 Task: Select Convenience. Add to cart, from Total Wine & More for 3390 Emily Renzelli Boulevard, San Francisco, California 94103, Cell Number 831-612-1938, following items :_x000D_
Crown Royal Regal Apple (750 ml) - 1, Kettle Chips Sea Salt & Vinegar - 2
Action: Mouse moved to (383, 146)
Screenshot: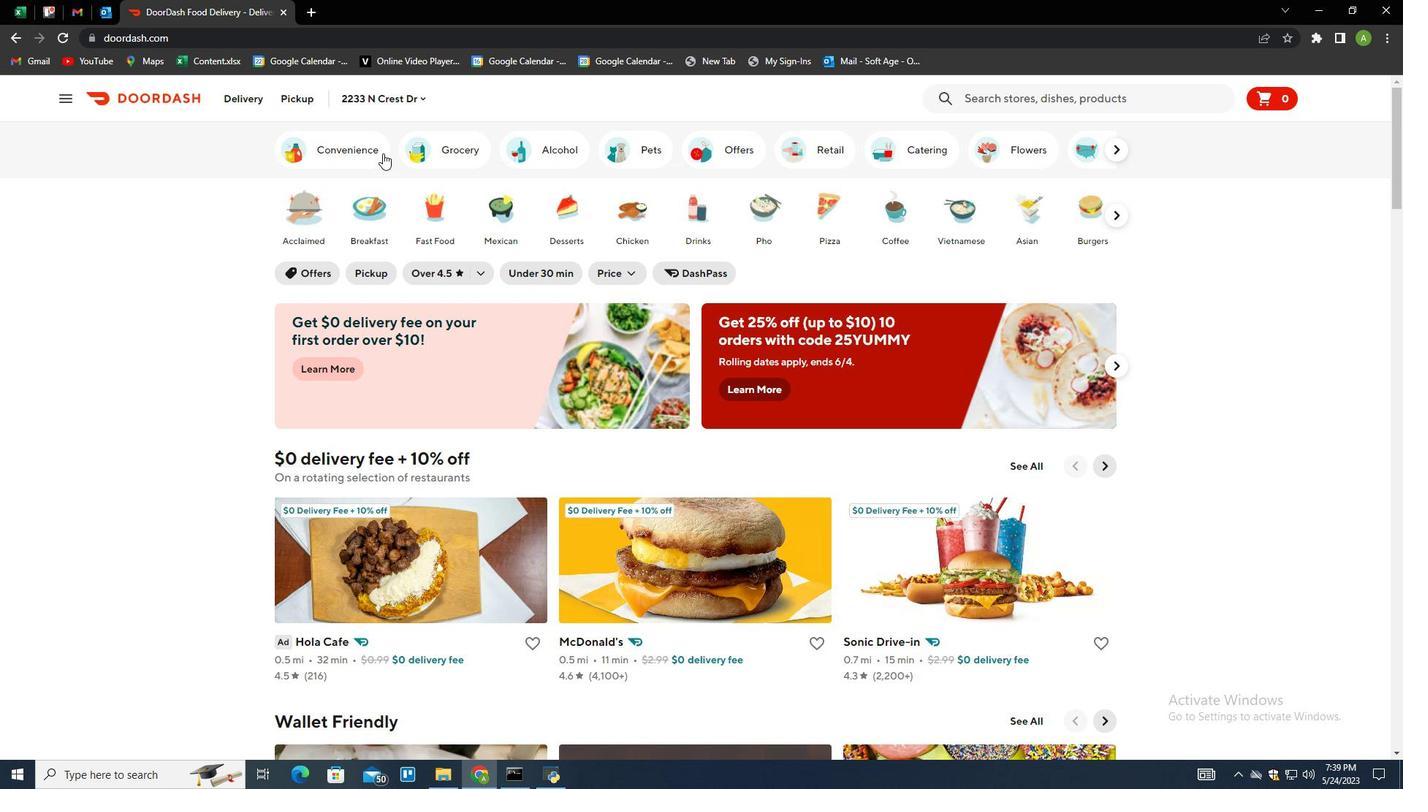 
Action: Mouse pressed left at (383, 146)
Screenshot: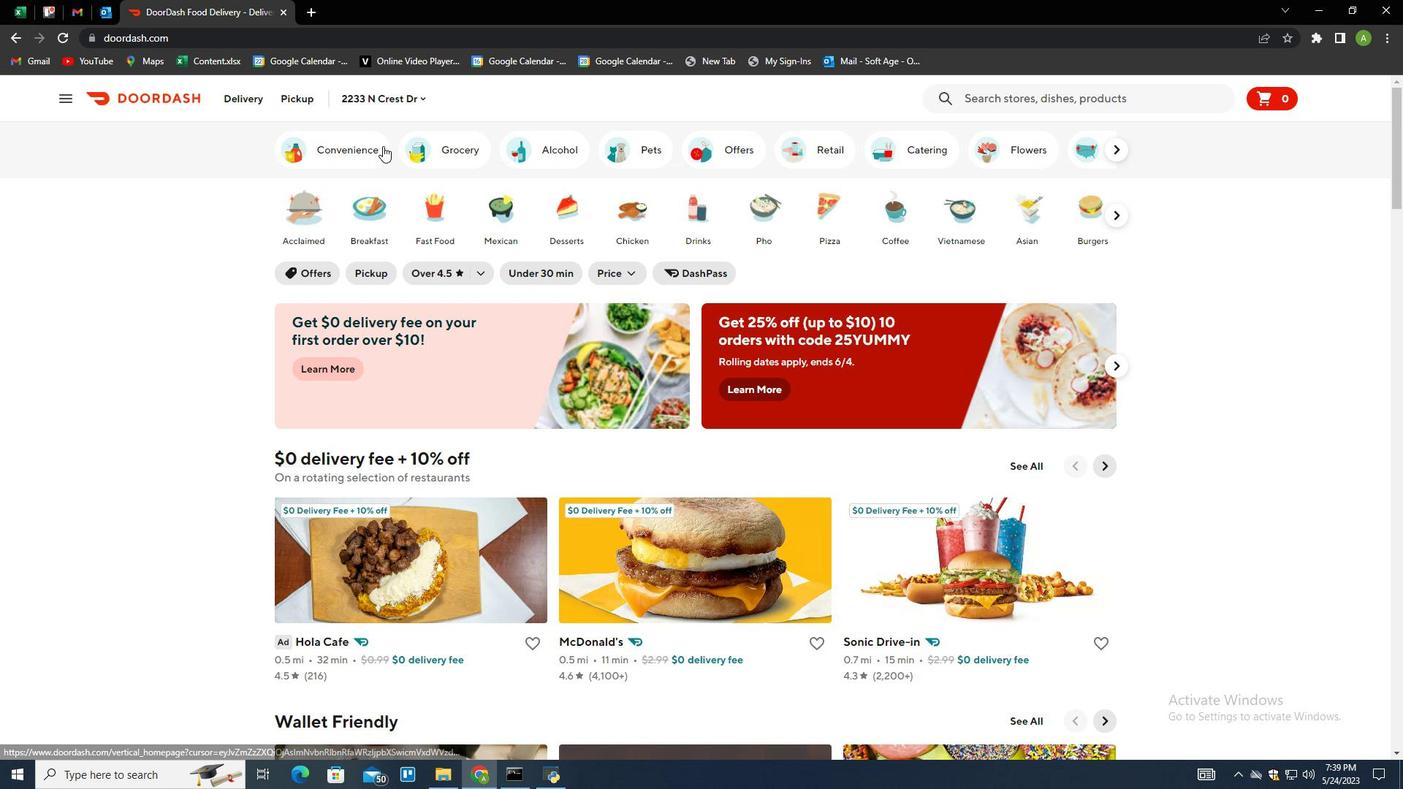 
Action: Mouse moved to (797, 717)
Screenshot: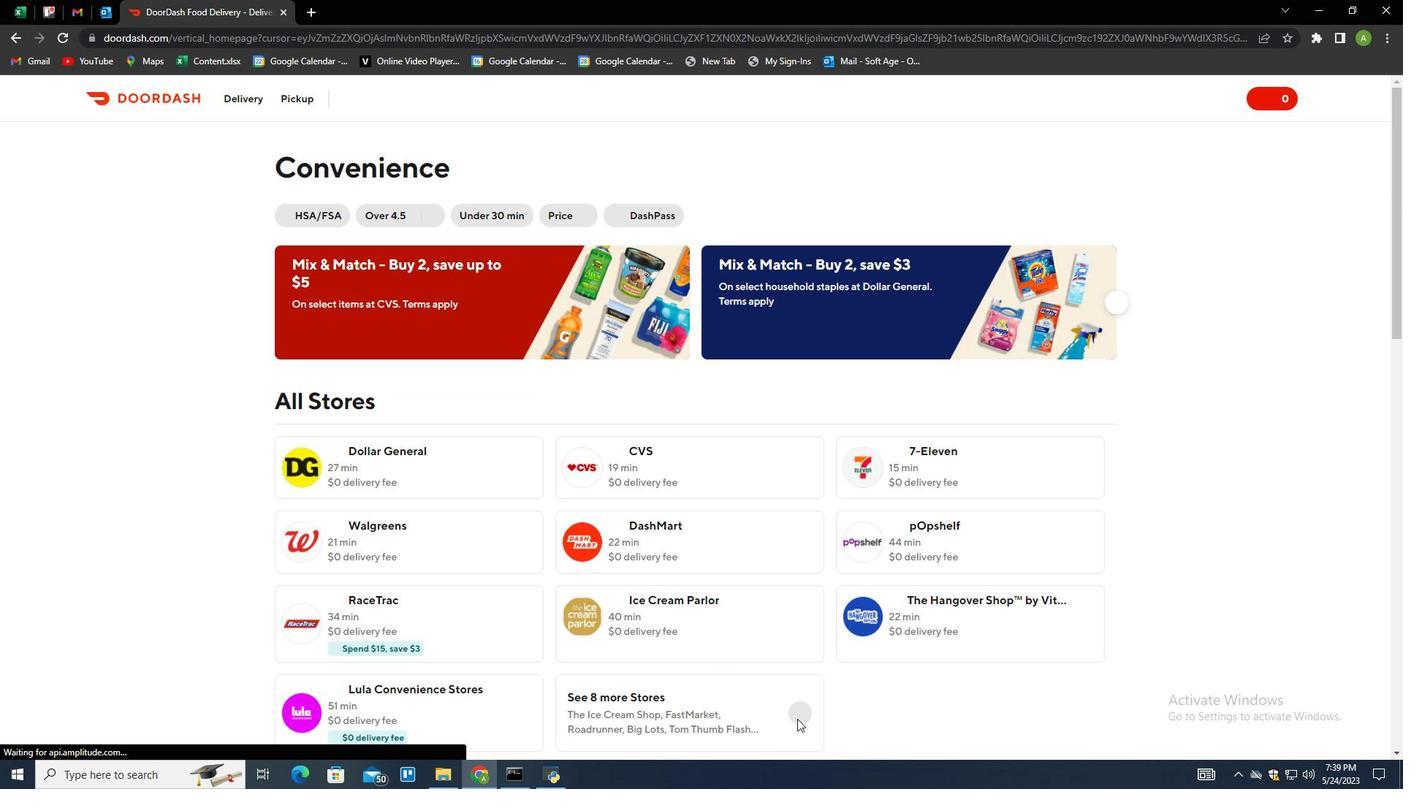 
Action: Mouse pressed left at (797, 717)
Screenshot: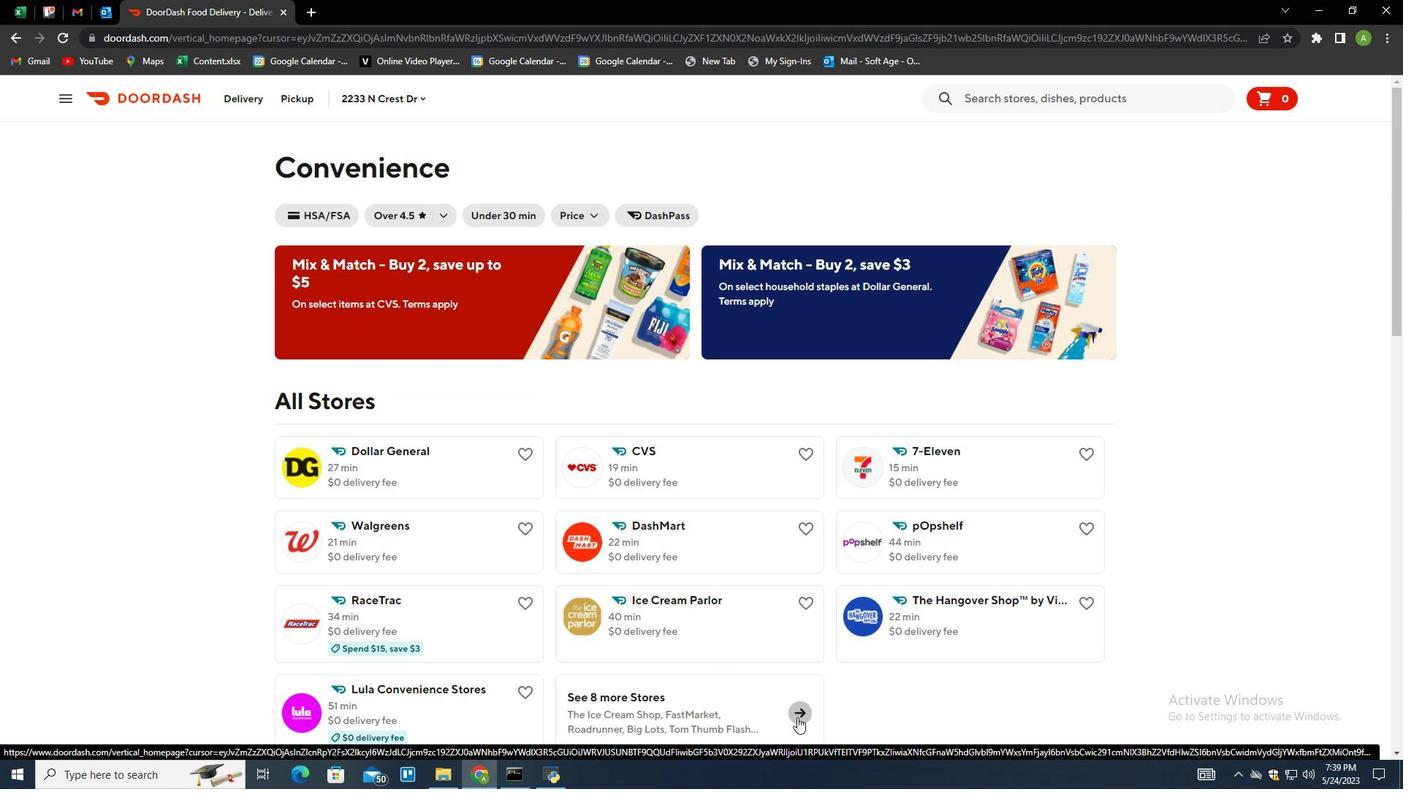 
Action: Mouse moved to (710, 644)
Screenshot: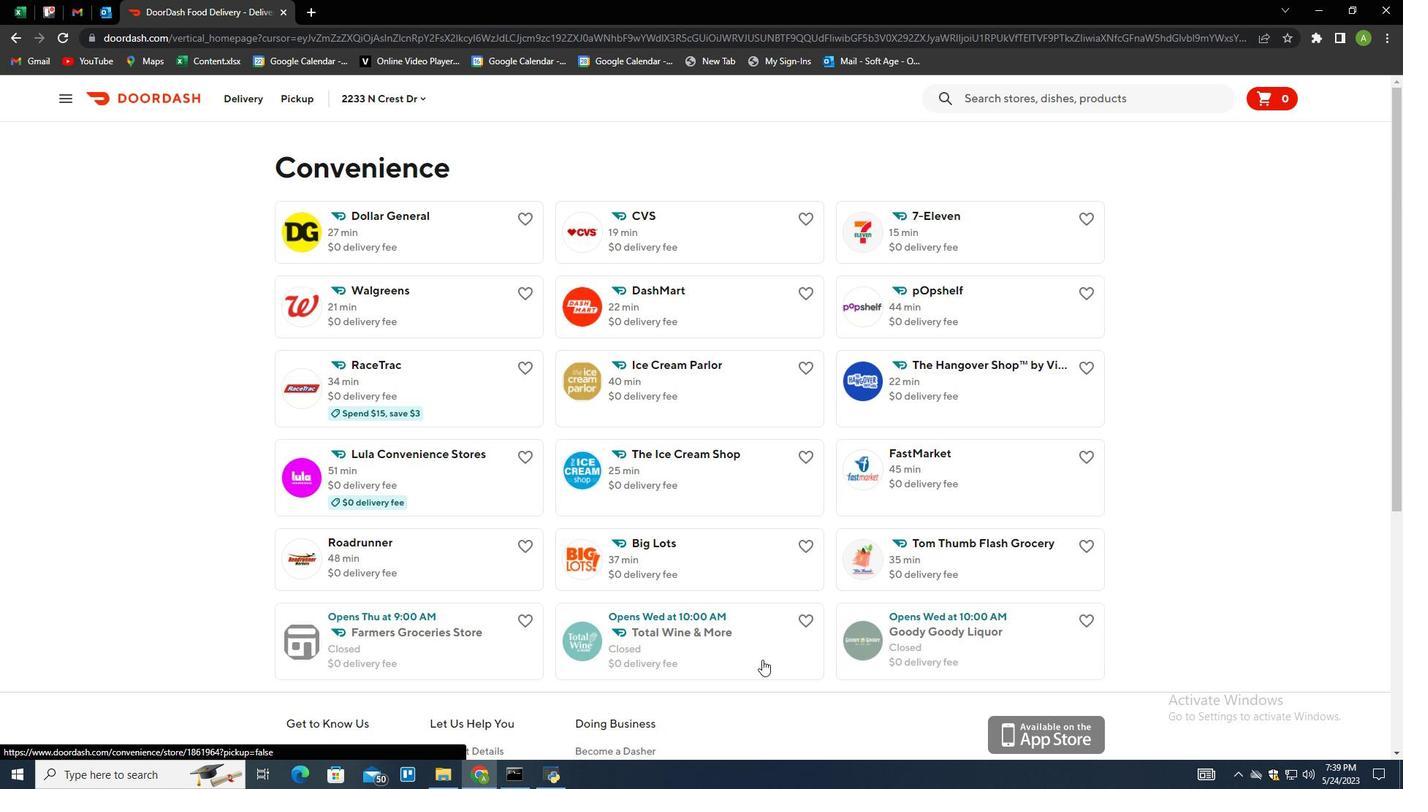 
Action: Mouse pressed left at (710, 644)
Screenshot: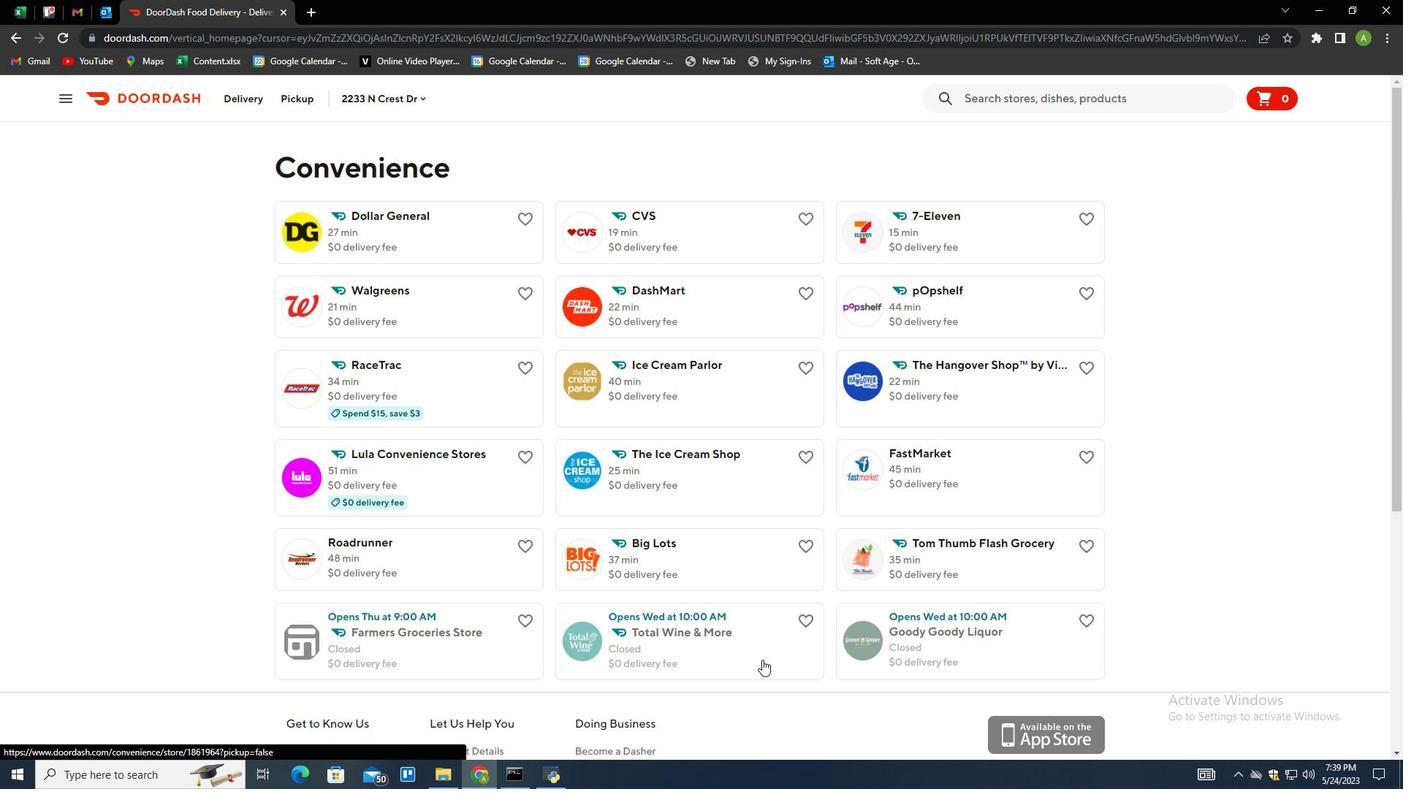 
Action: Mouse moved to (310, 95)
Screenshot: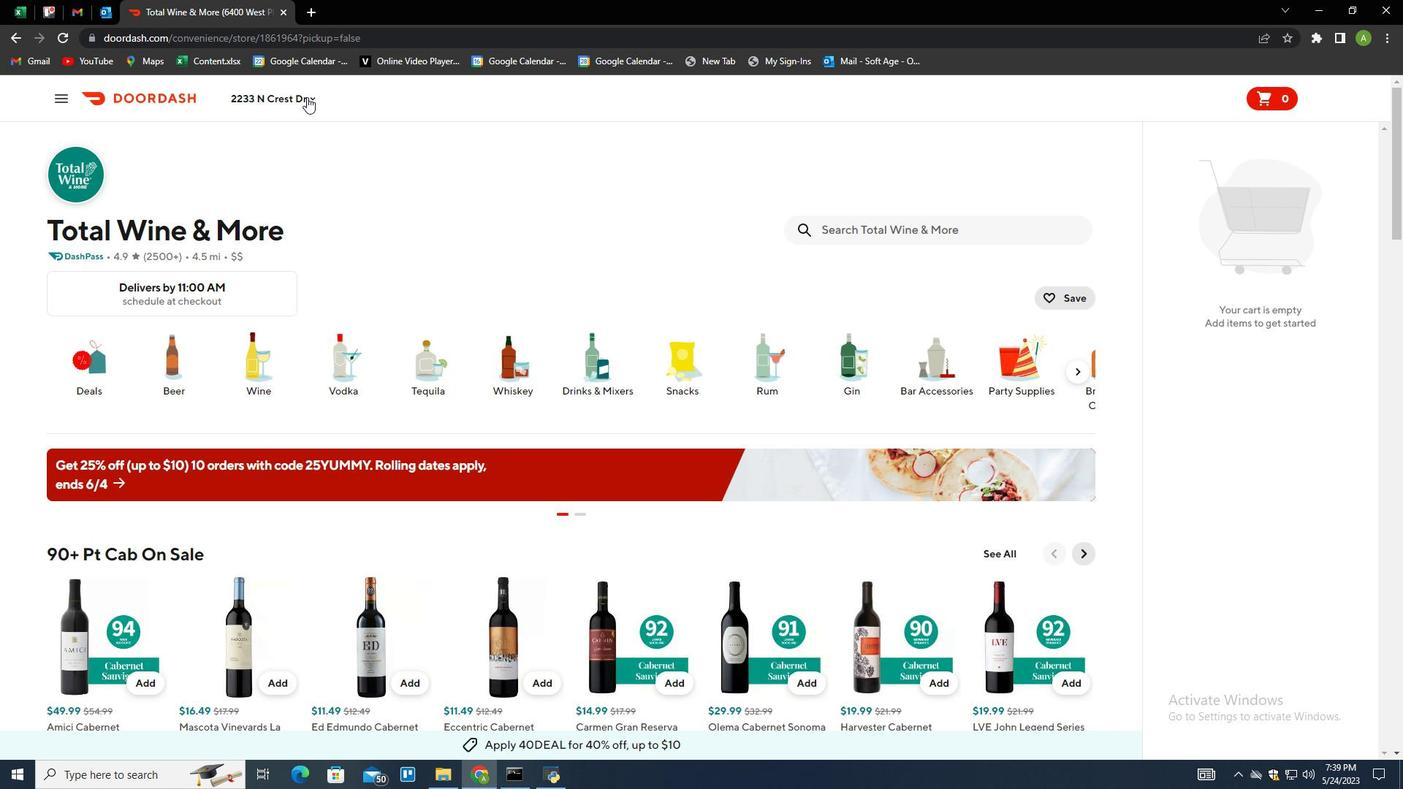 
Action: Mouse pressed left at (310, 95)
Screenshot: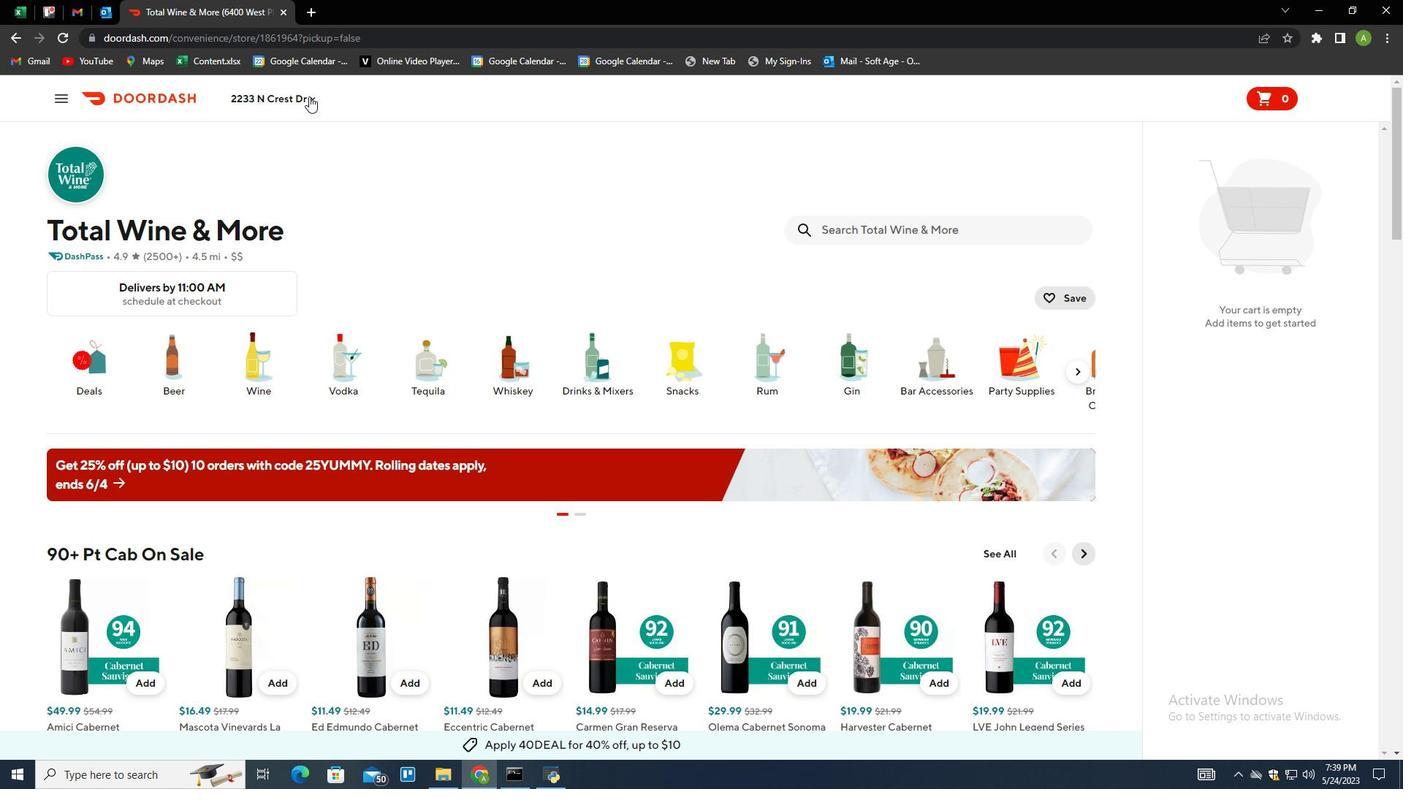 
Action: Mouse moved to (328, 160)
Screenshot: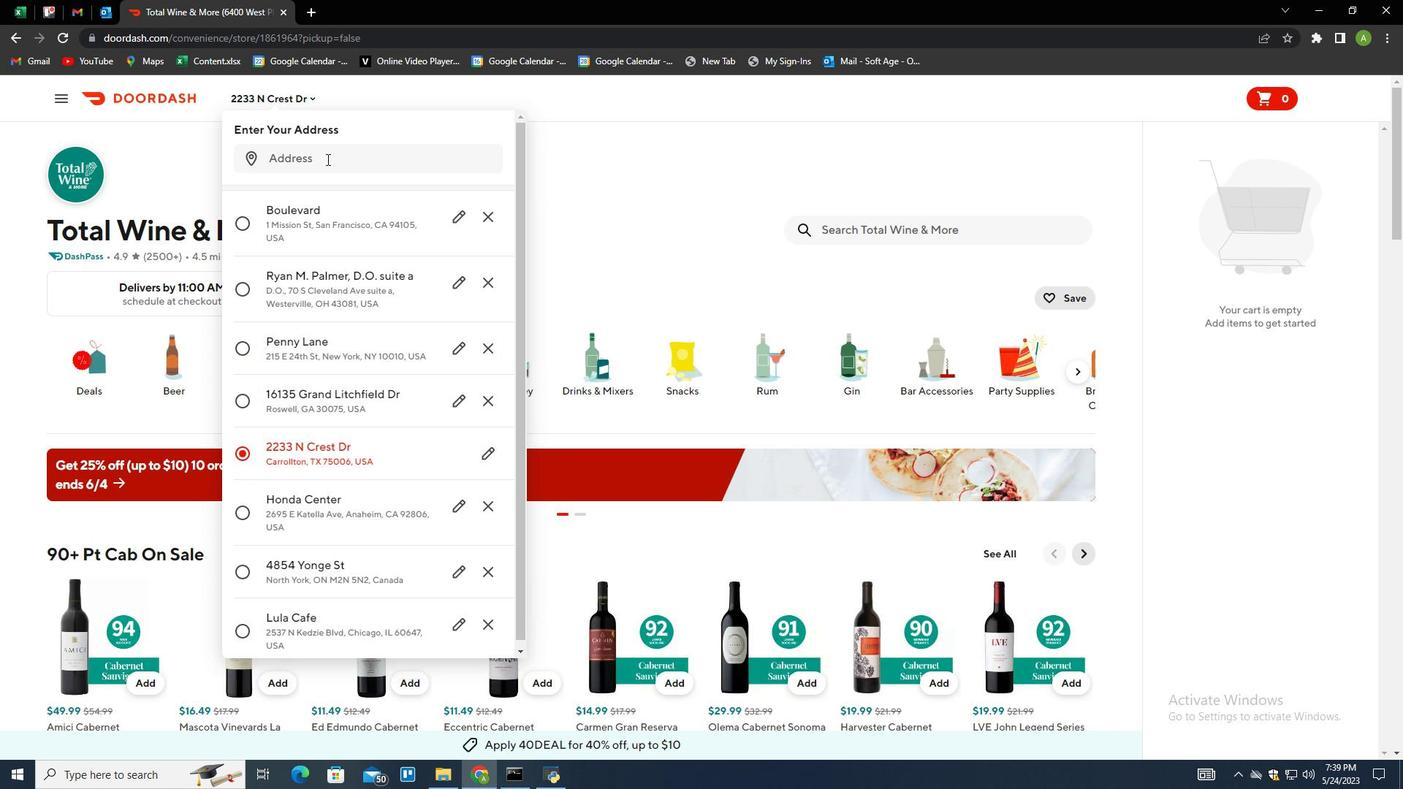 
Action: Mouse pressed left at (328, 160)
Screenshot: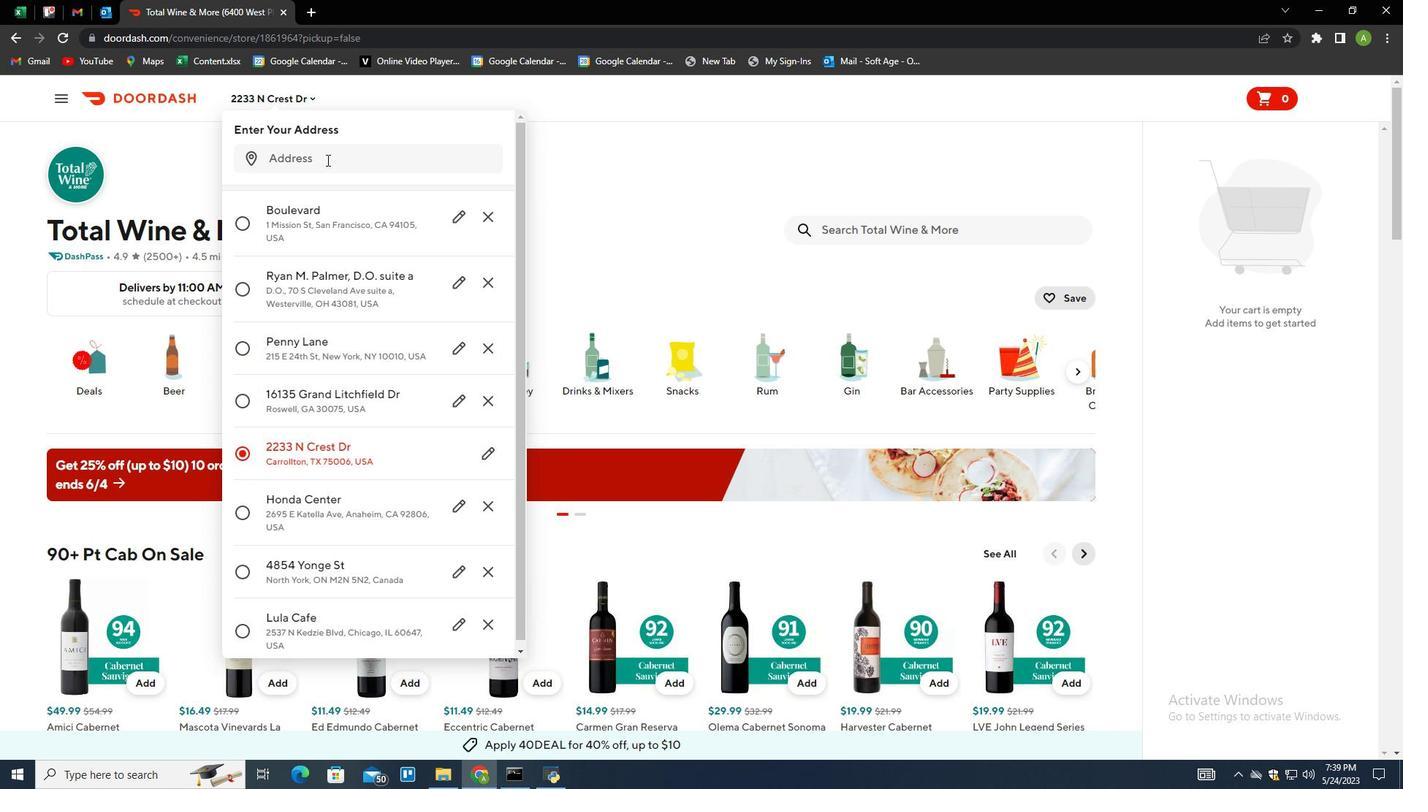 
Action: Mouse moved to (328, 163)
Screenshot: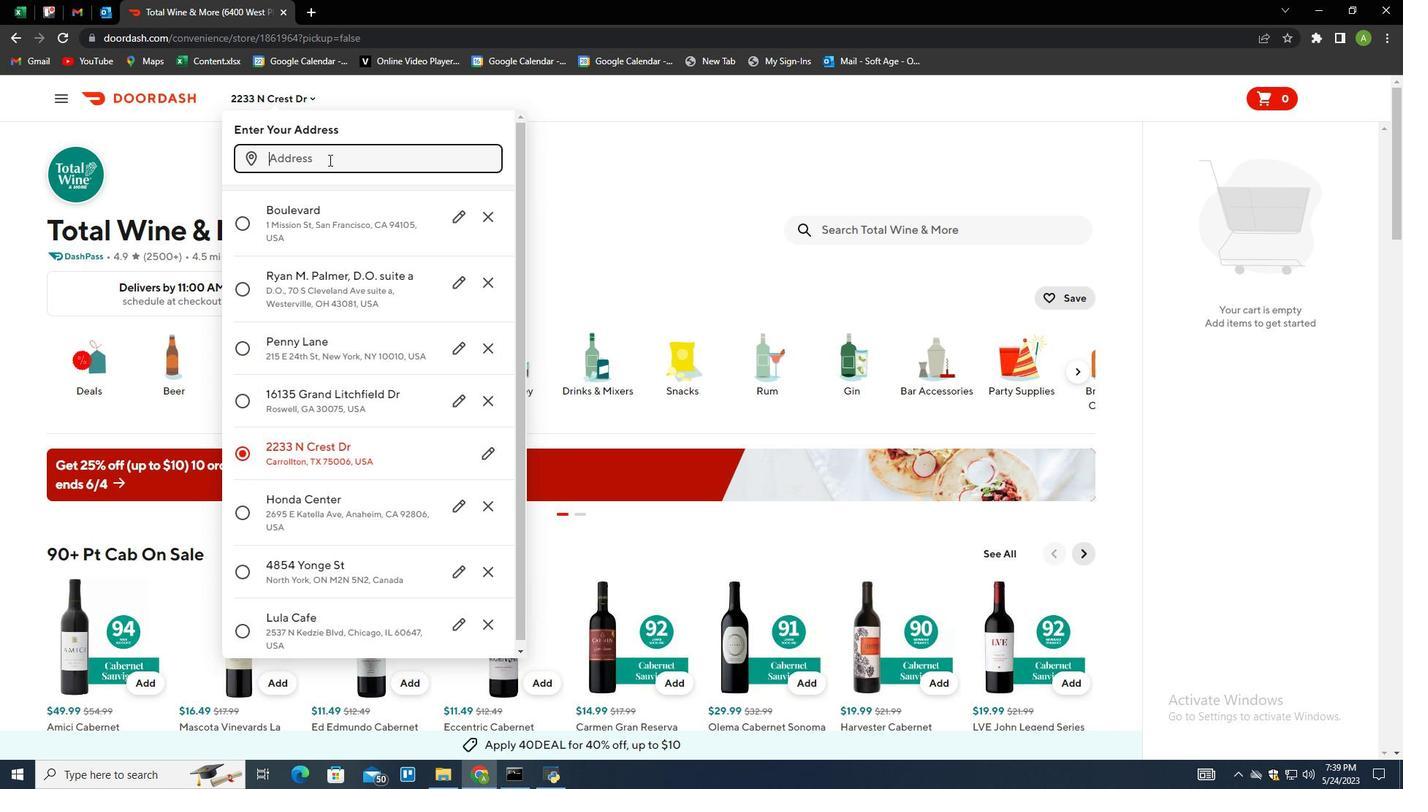 
Action: Key pressed 3390<Key.space>emily<Key.space>renzelli<Key.space>boulevard,san<Key.space>francisco,<Key.space>california<Key.space>94103<Key.enter>
Screenshot: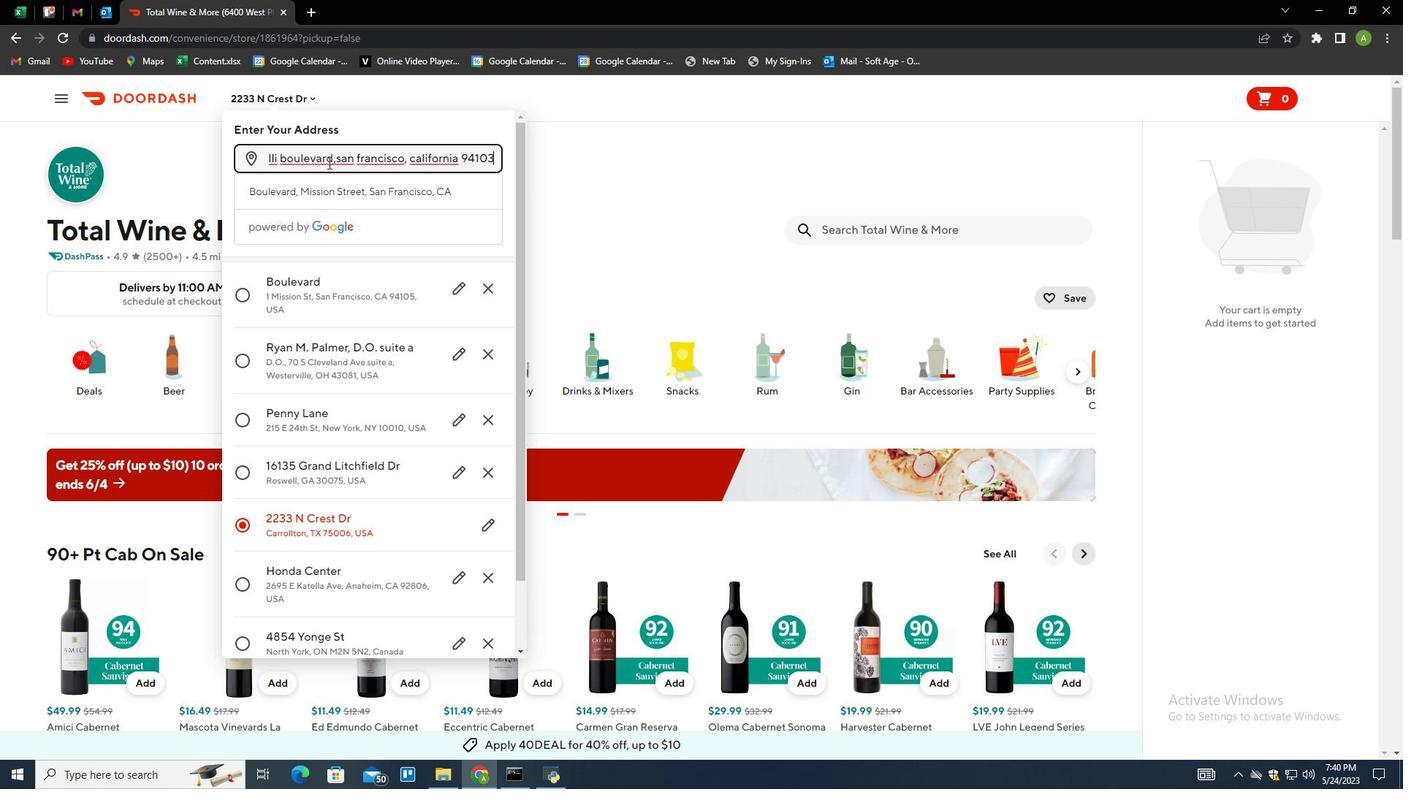 
Action: Mouse moved to (417, 595)
Screenshot: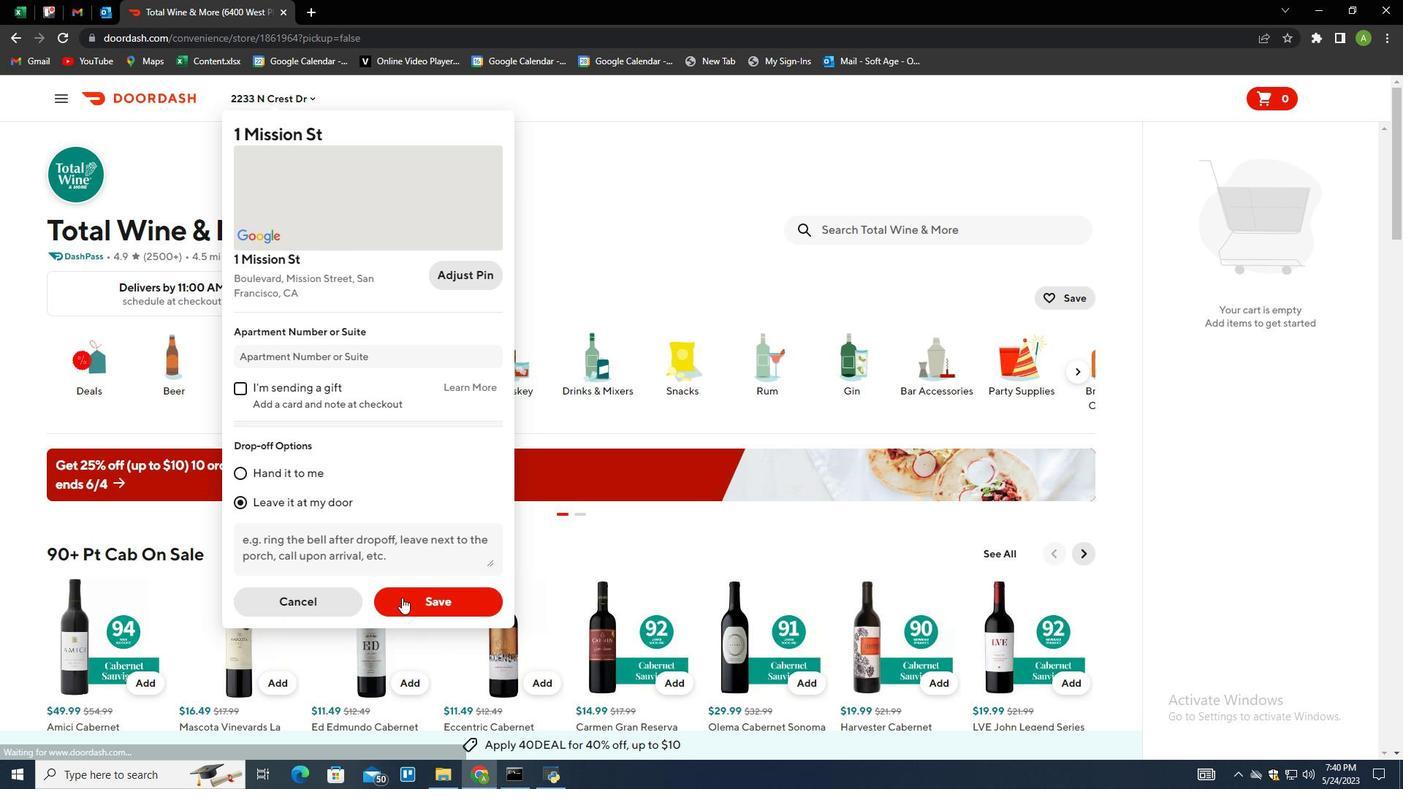 
Action: Mouse pressed left at (417, 595)
Screenshot: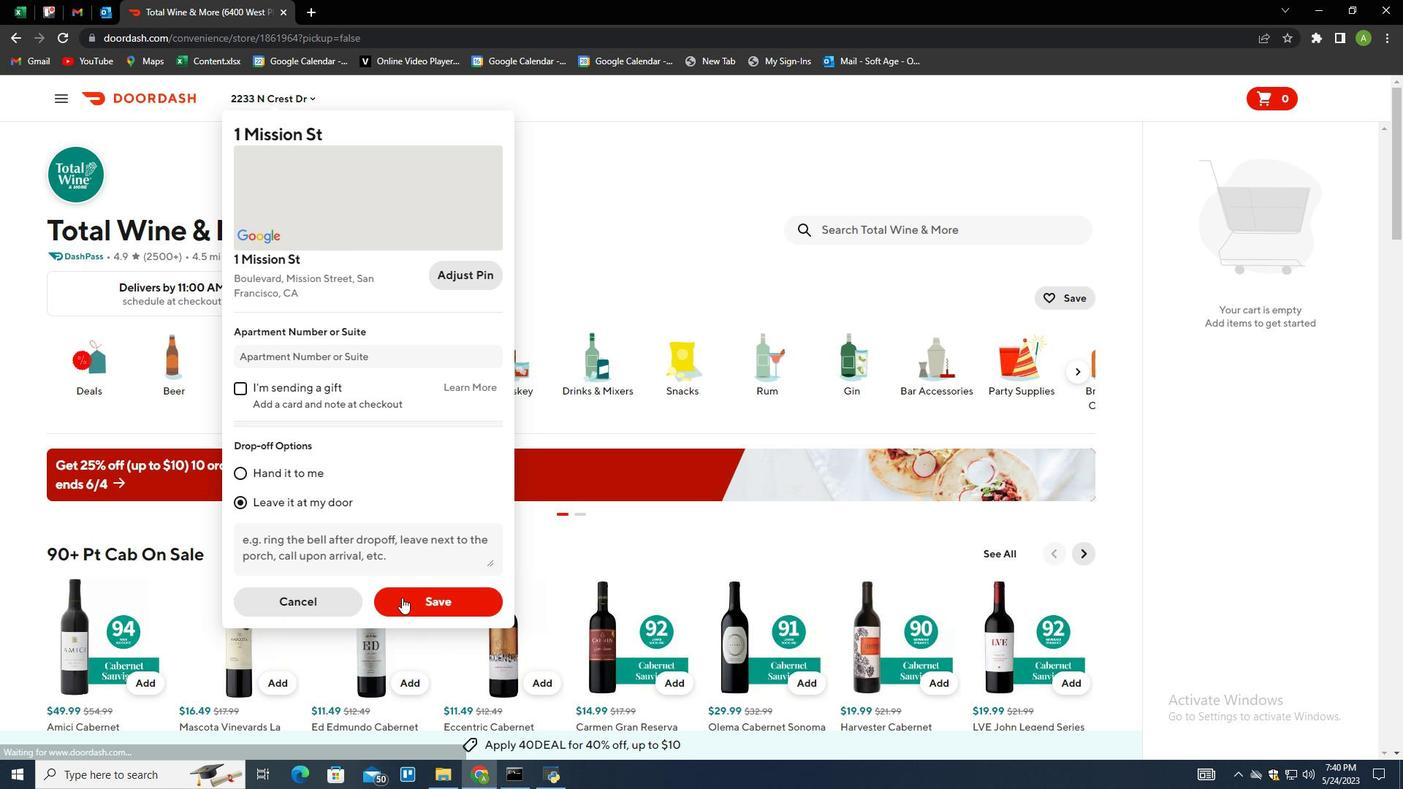 
Action: Mouse moved to (865, 229)
Screenshot: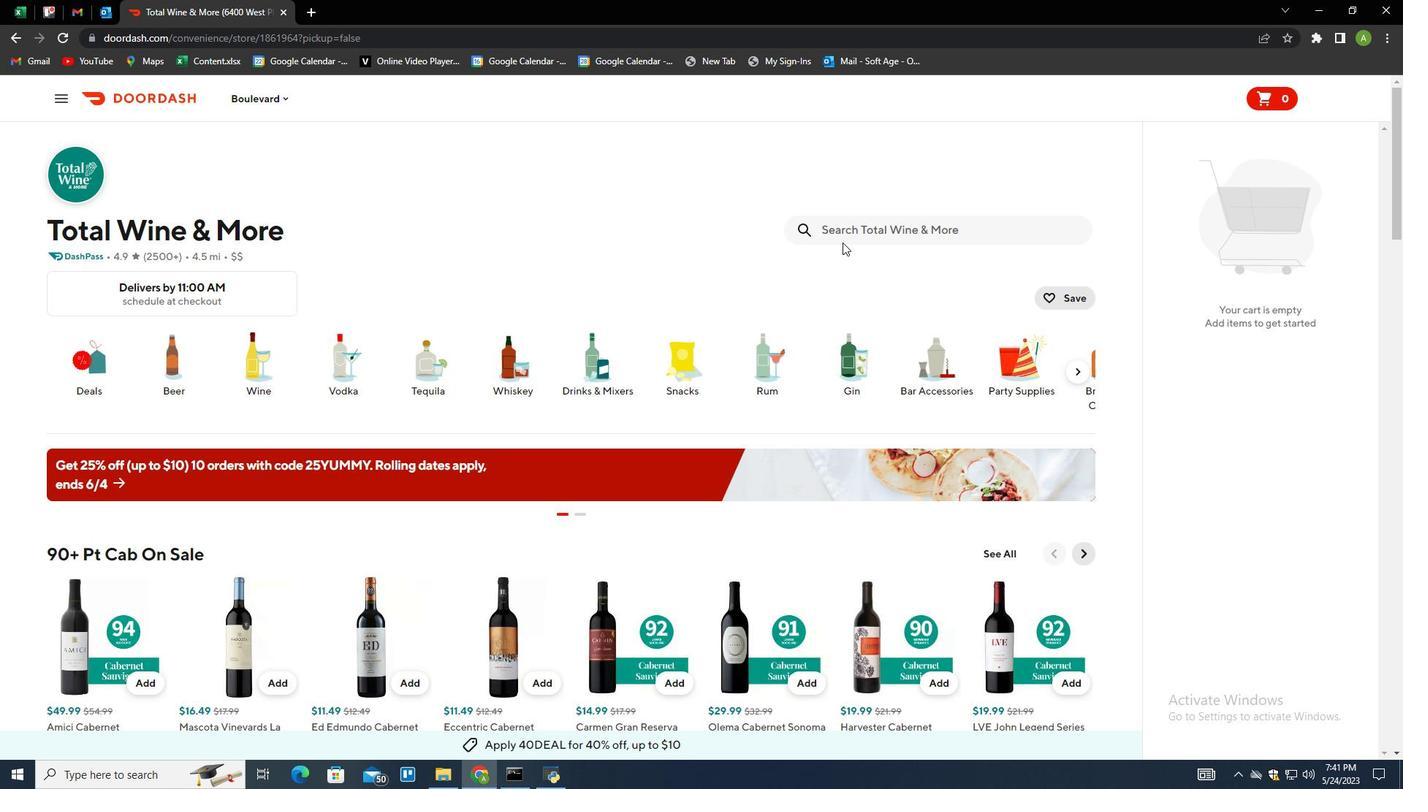 
Action: Mouse pressed left at (865, 229)
Screenshot: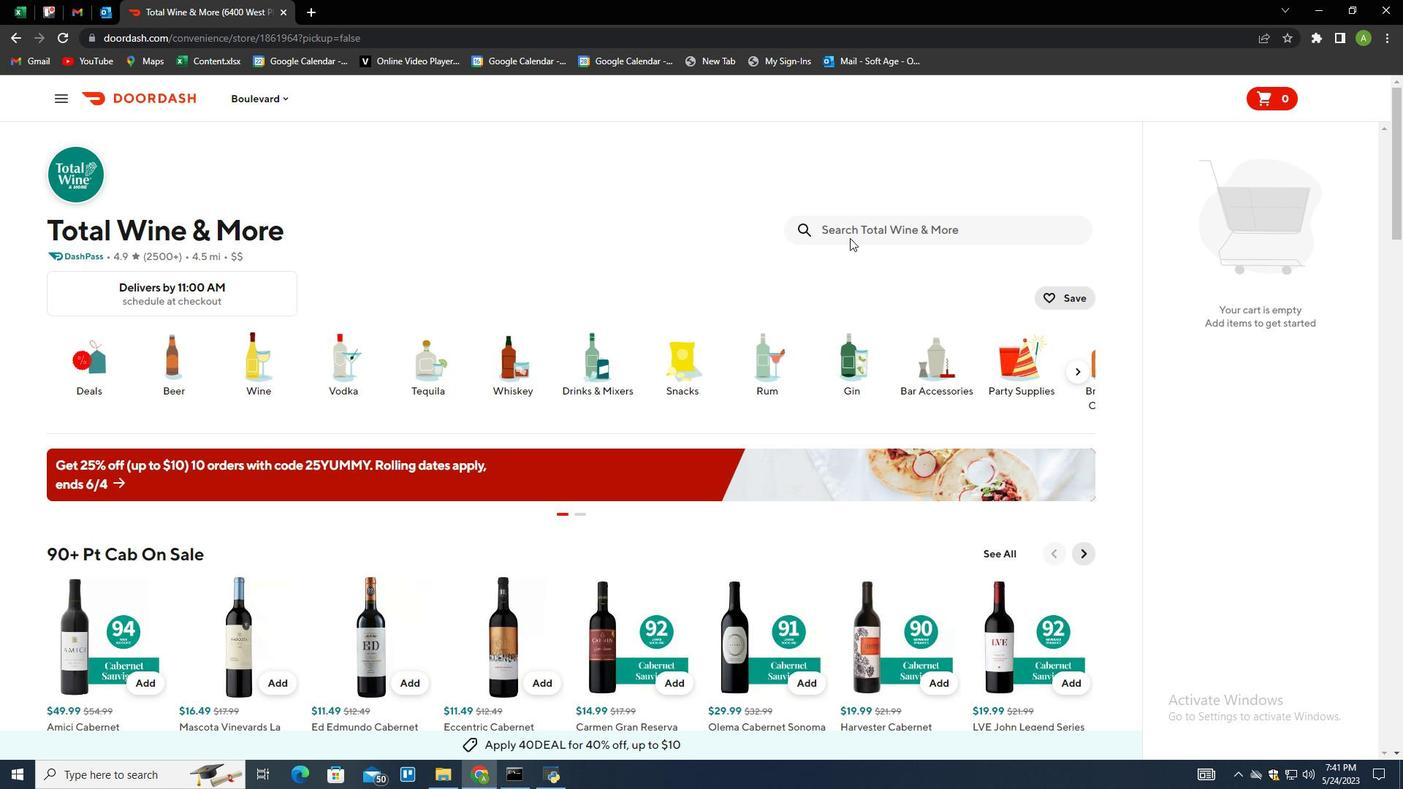 
Action: Mouse moved to (728, 293)
Screenshot: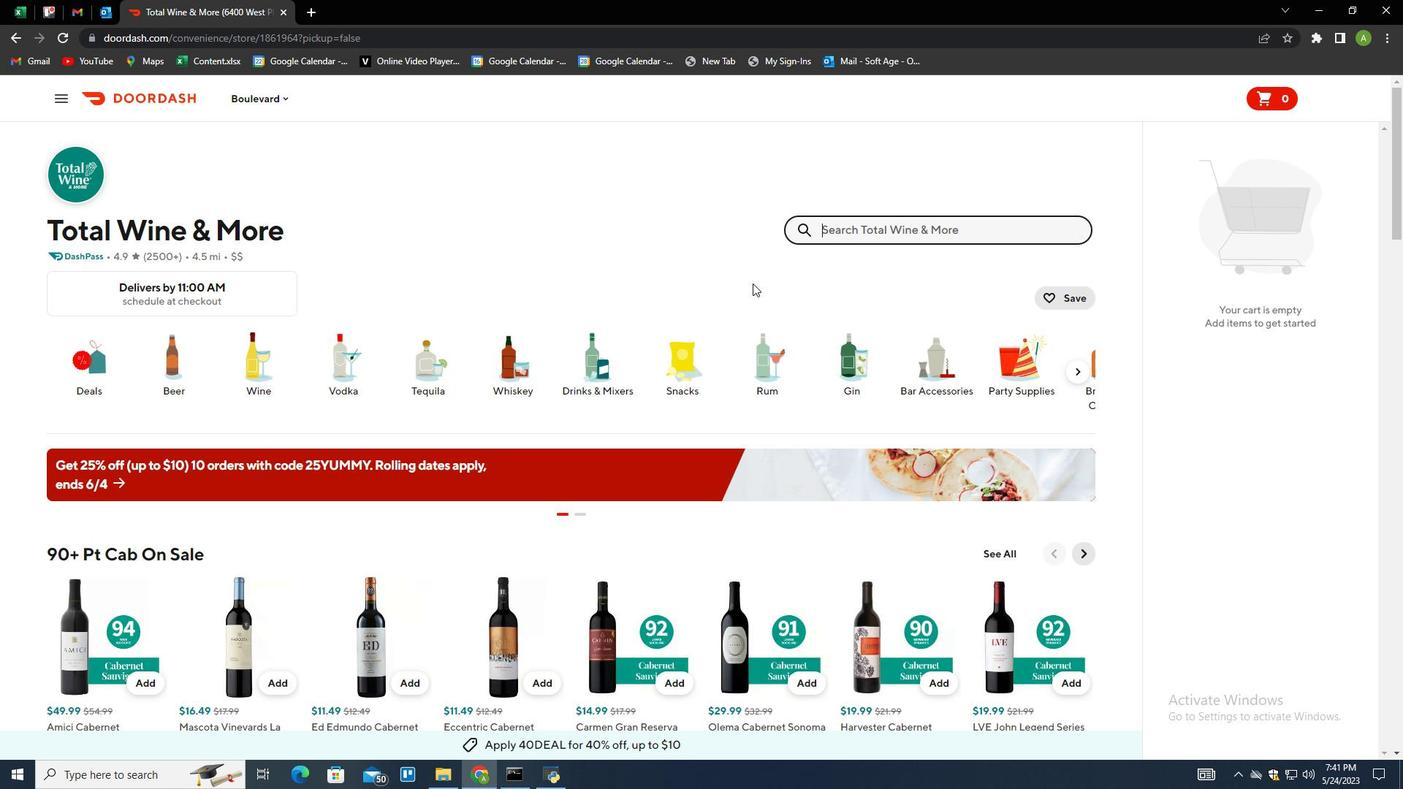 
Action: Key pressed crown<Key.space>royal<Key.space>regal<Key.space>apple<Key.space><Key.shift>(750<Key.space>ml<Key.shift>)<Key.enter>
Screenshot: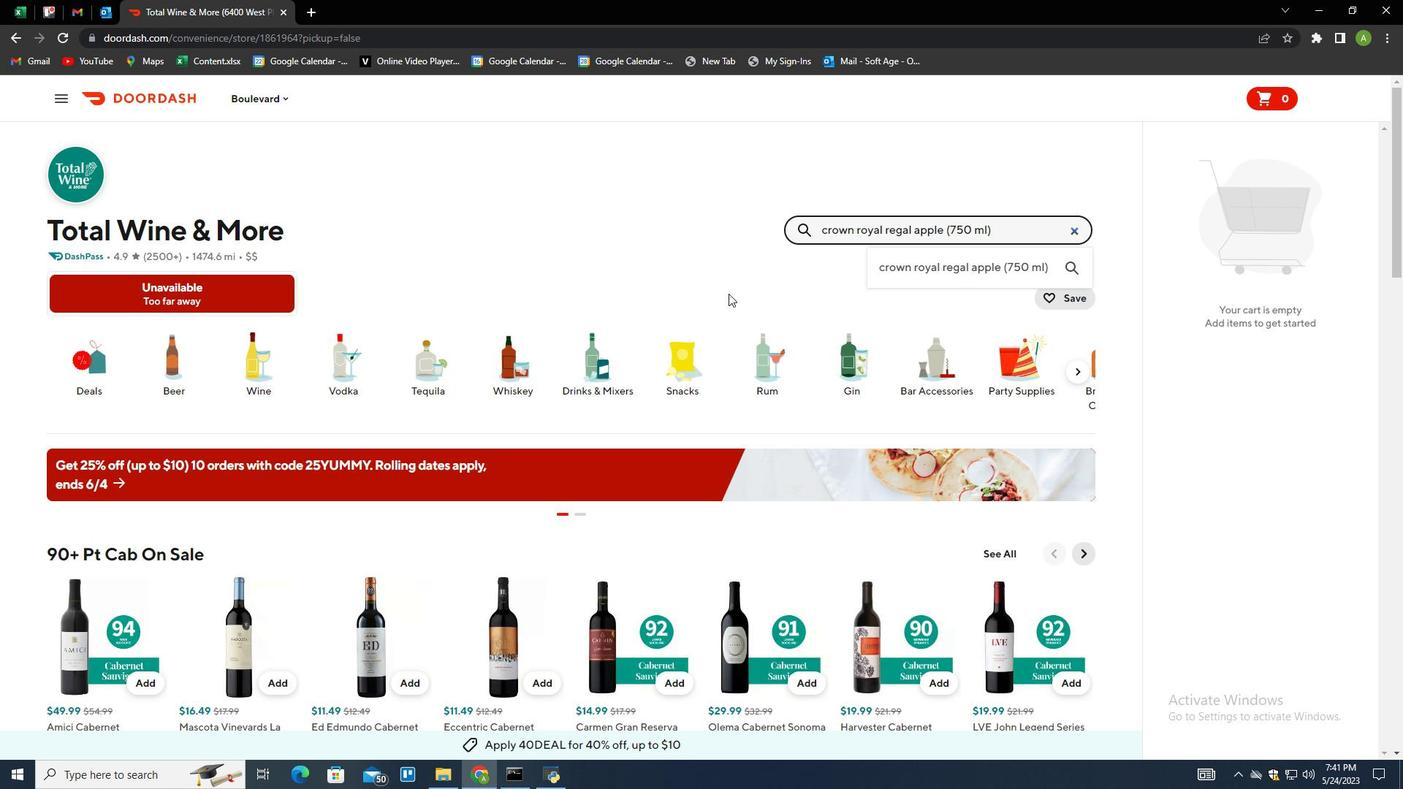 
Action: Mouse moved to (133, 373)
Screenshot: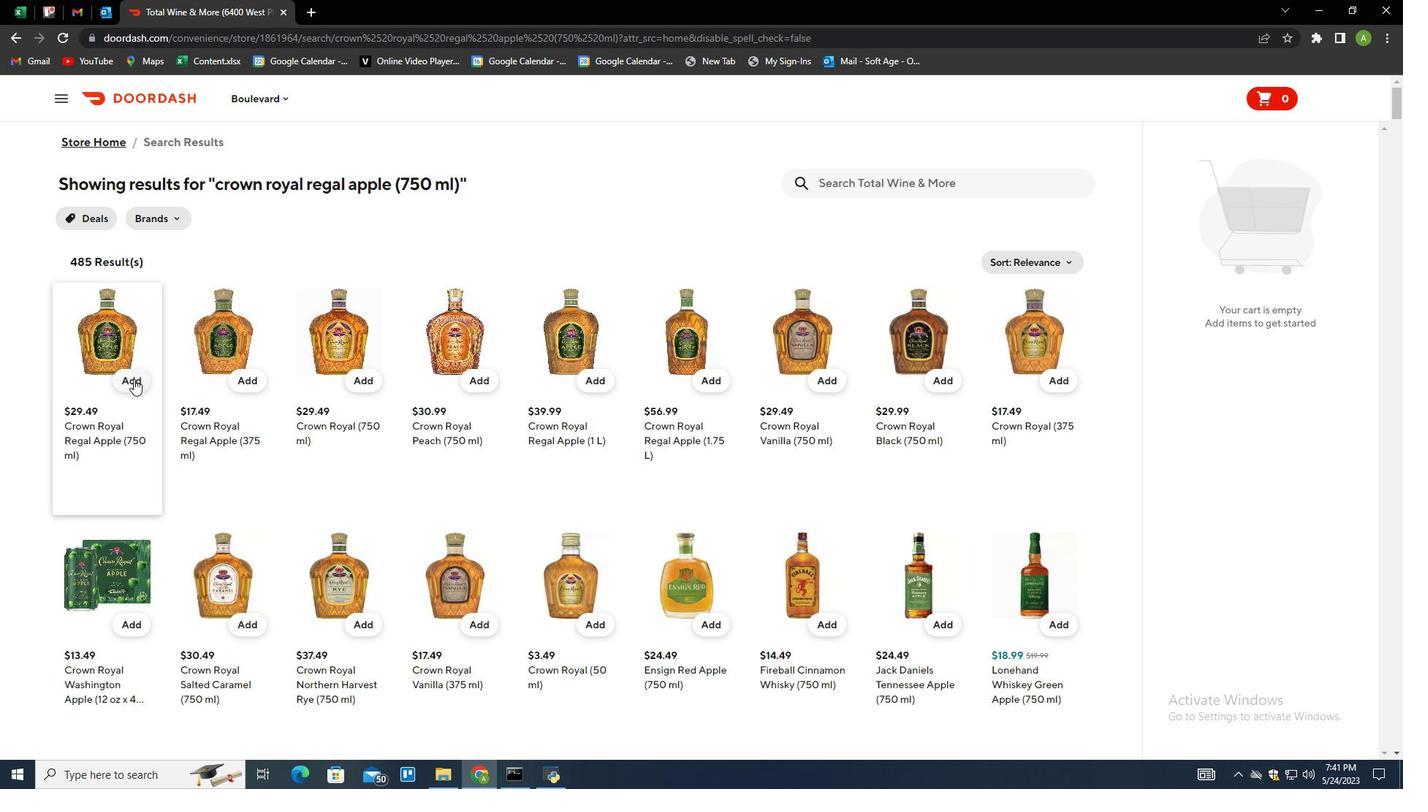 
Action: Mouse pressed left at (133, 373)
Screenshot: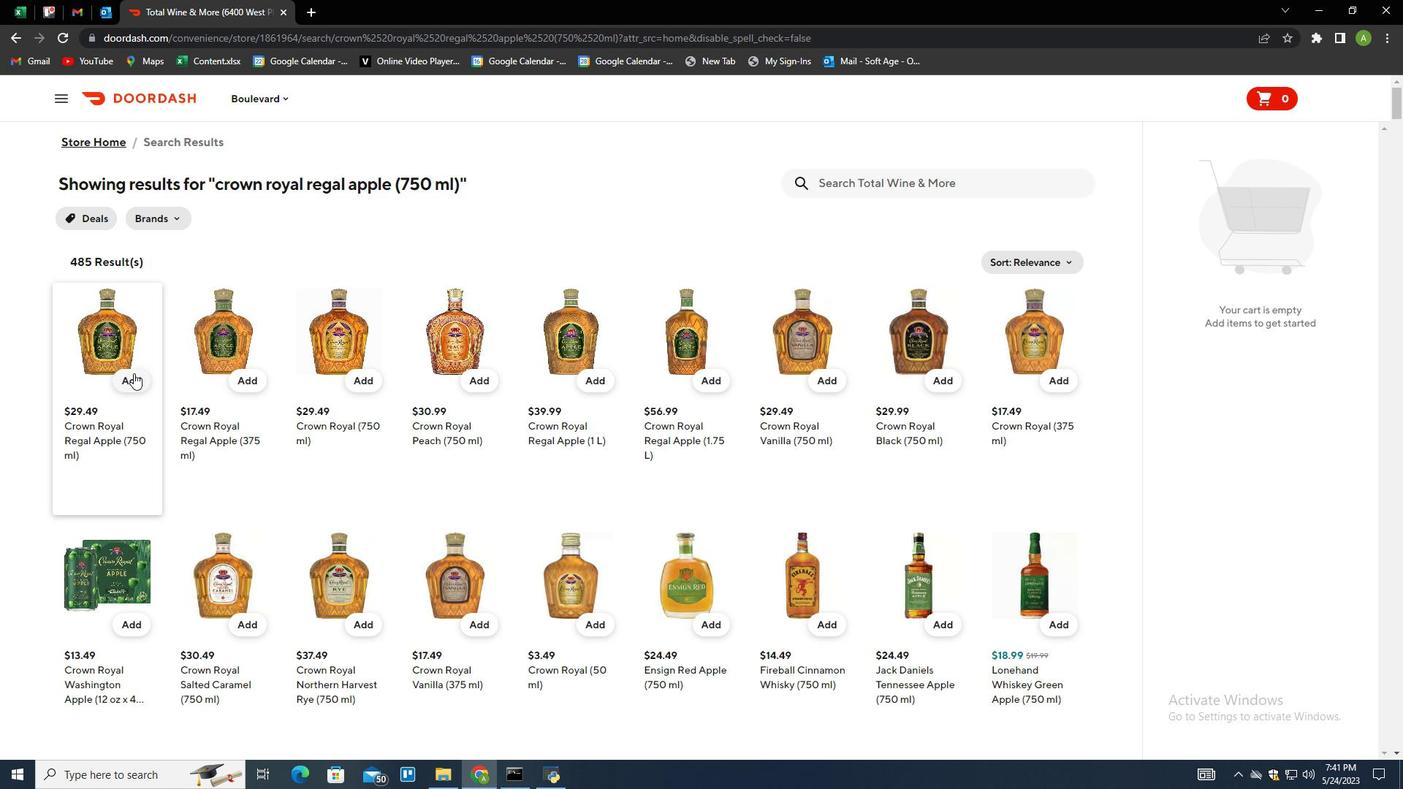 
Action: Mouse moved to (886, 178)
Screenshot: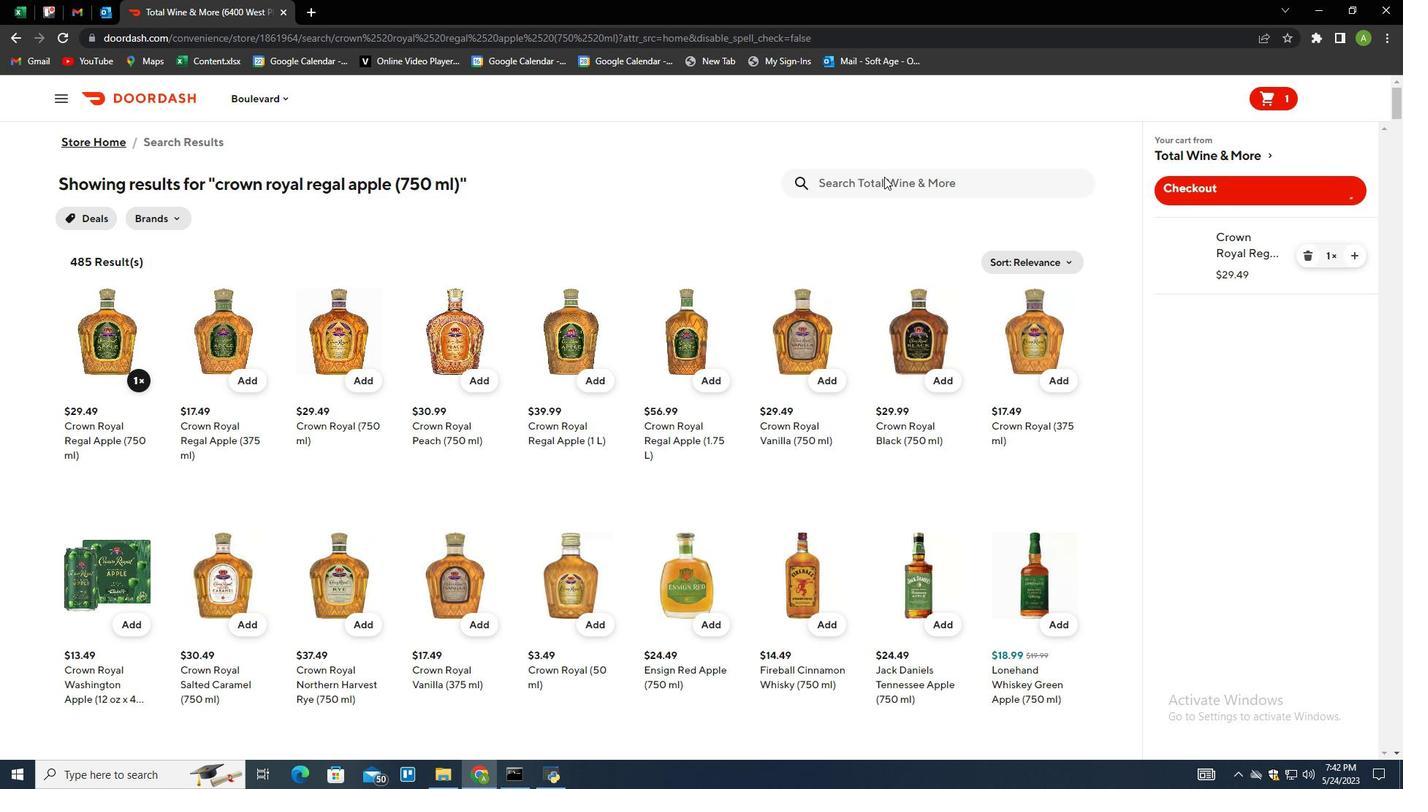 
Action: Mouse pressed left at (886, 178)
Screenshot: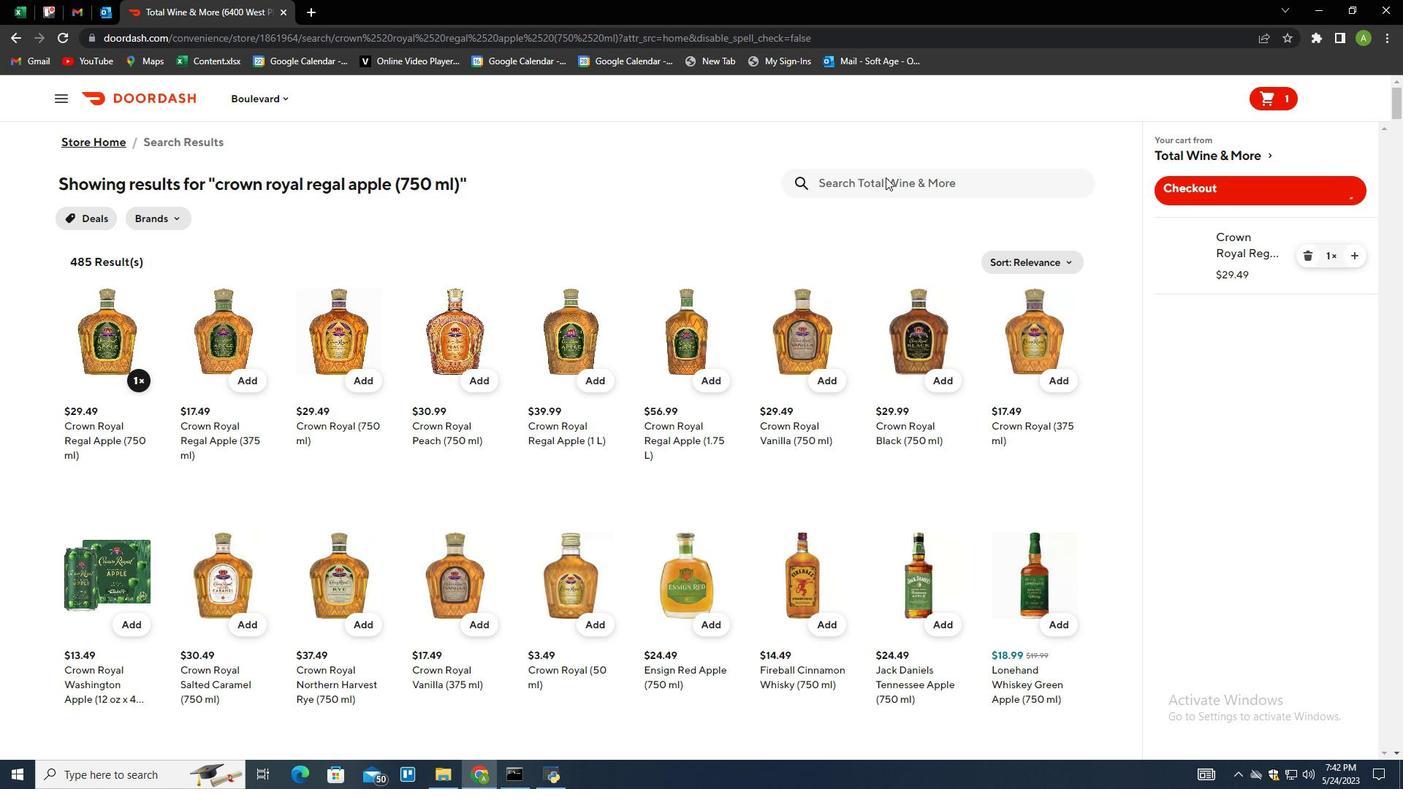 
Action: Mouse moved to (900, 177)
Screenshot: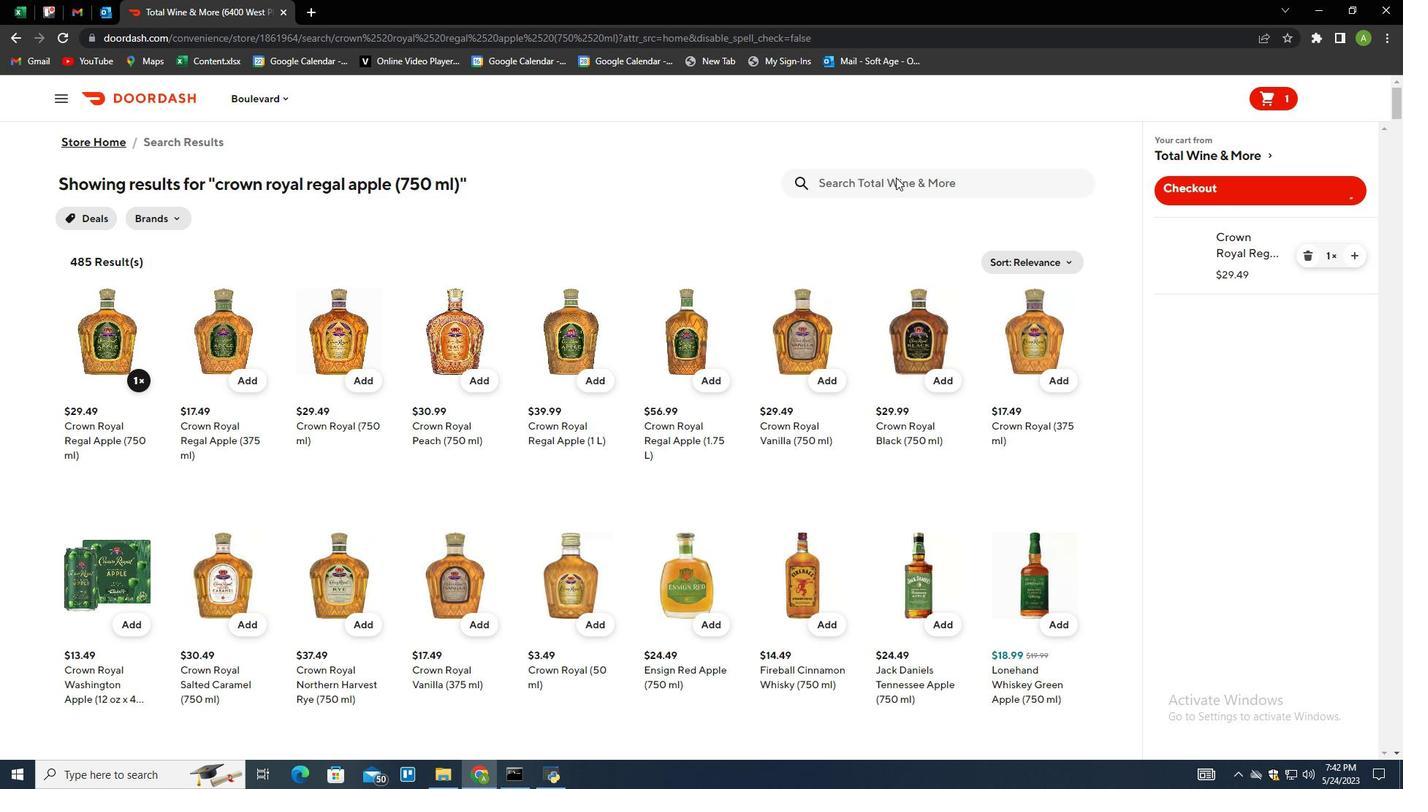 
Action: Mouse pressed left at (900, 177)
Screenshot: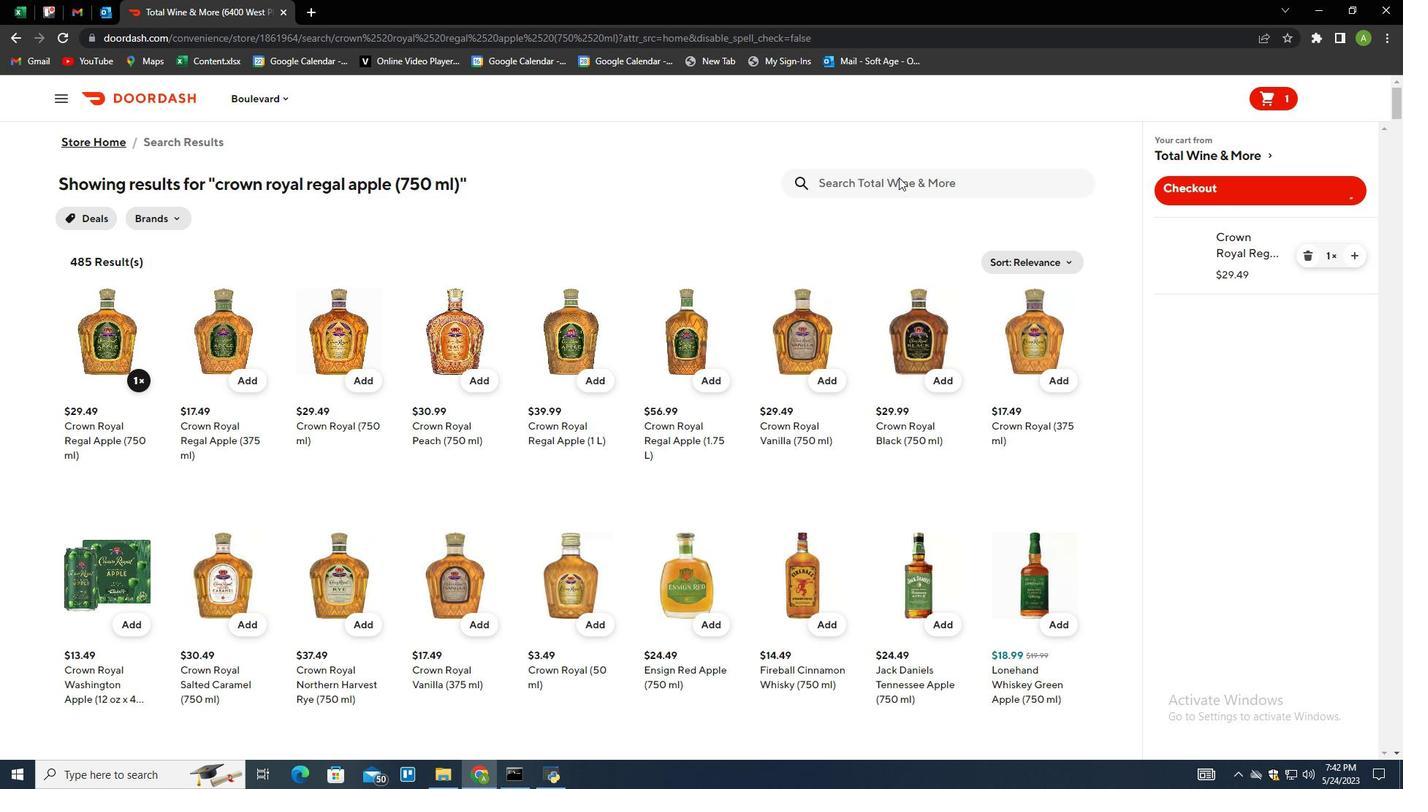 
Action: Mouse moved to (897, 180)
Screenshot: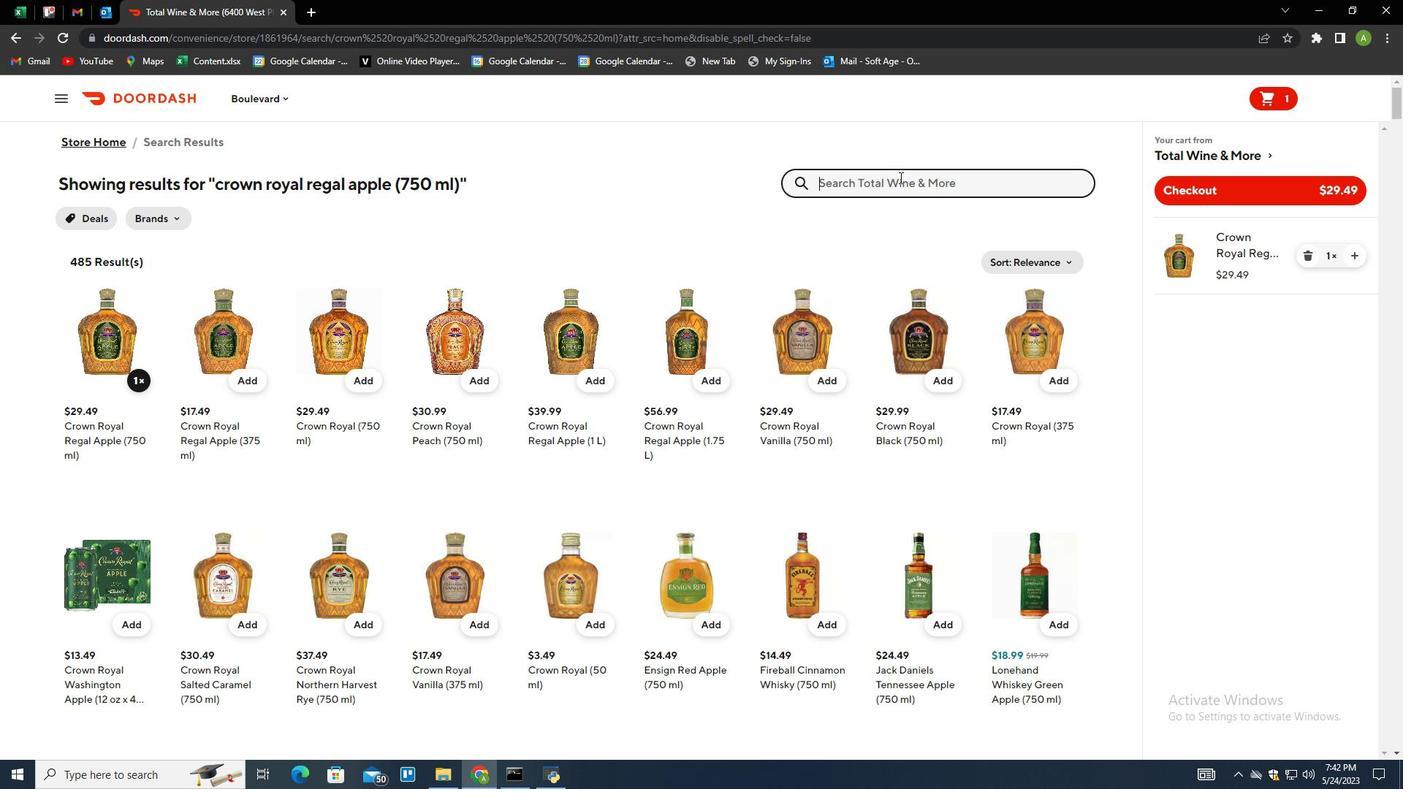 
Action: Key pressed kettle<Key.space>cho<Key.backspace>ips<Key.space>sea<Key.space>salt<Key.space><Key.shift>&<Key.space>vinegar<Key.enter>
Screenshot: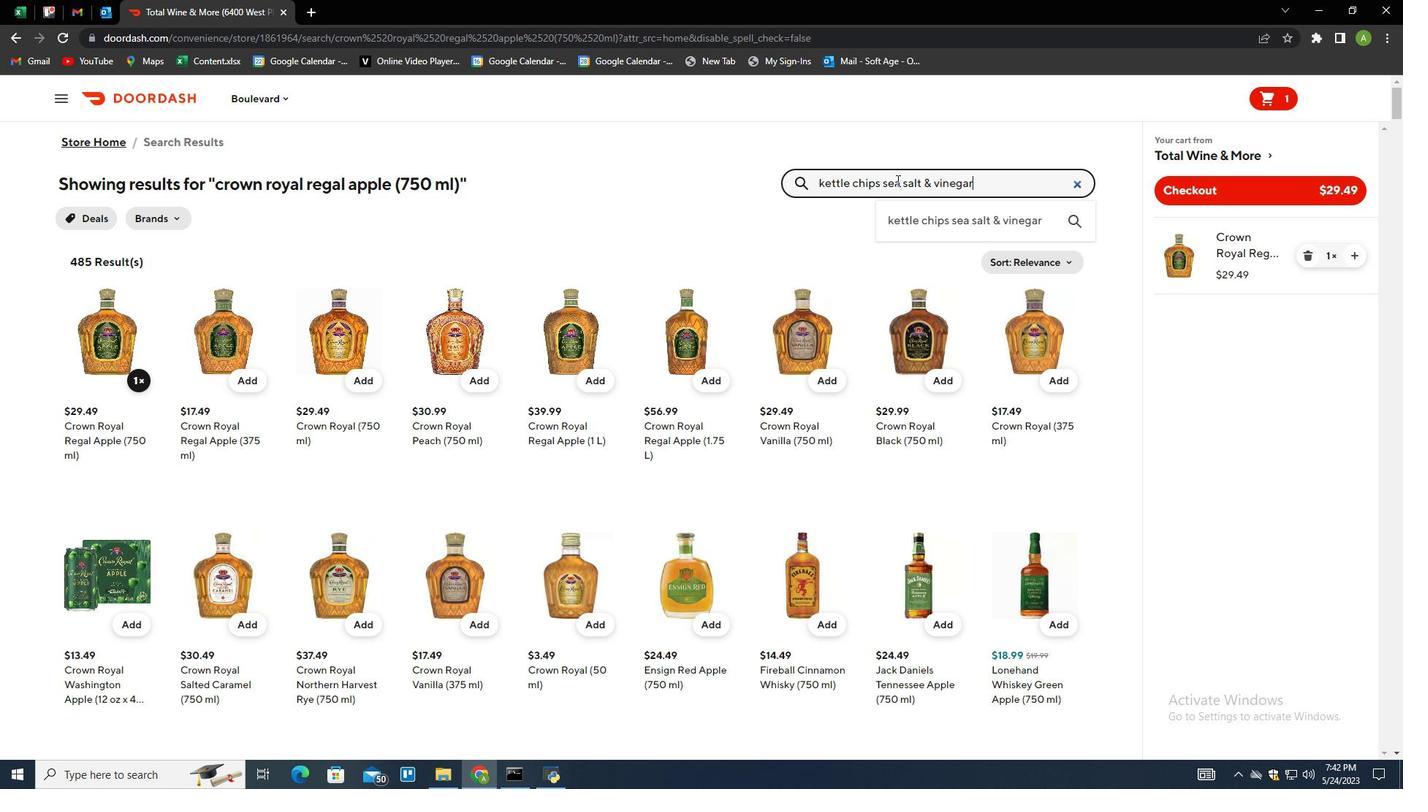 
Action: Mouse moved to (133, 385)
Screenshot: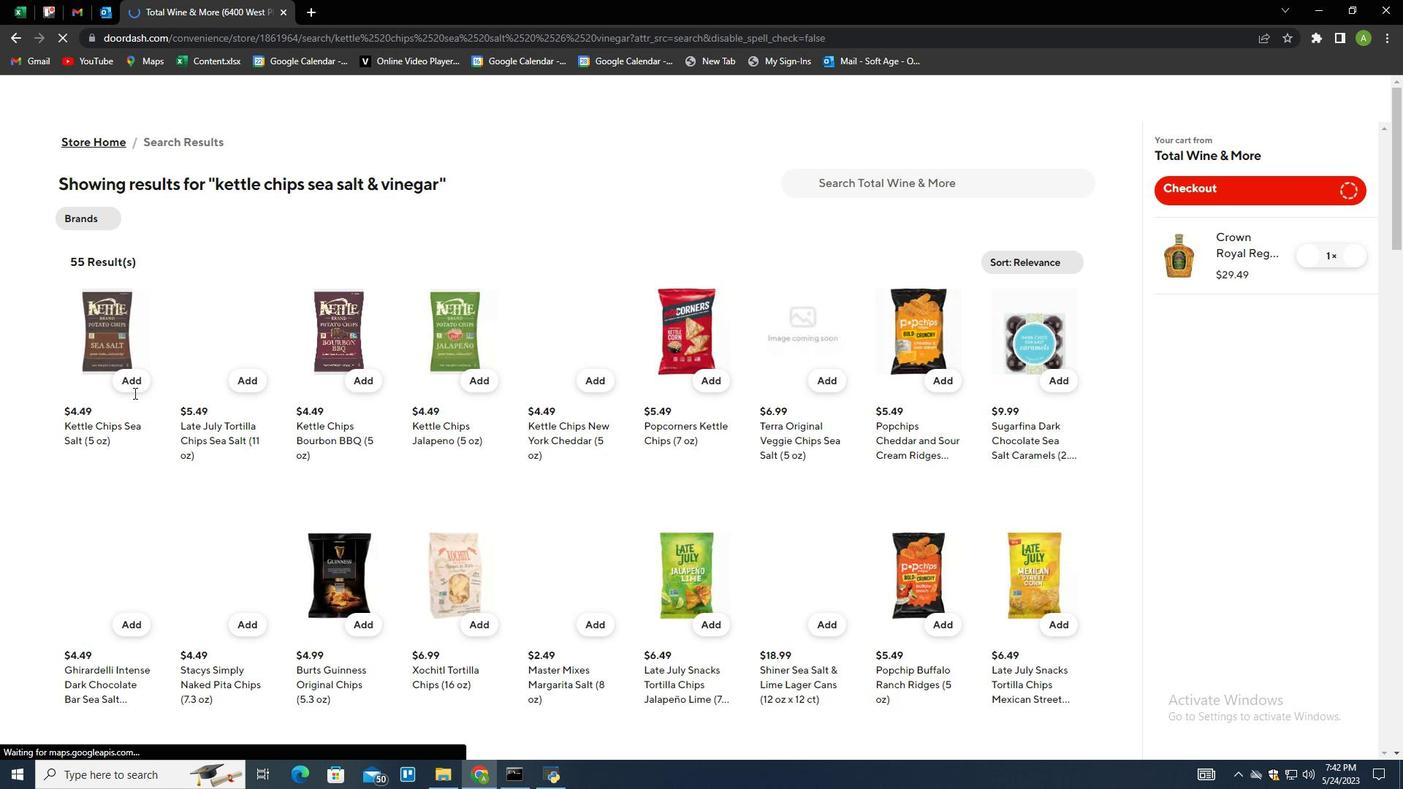 
Action: Mouse pressed left at (133, 385)
Screenshot: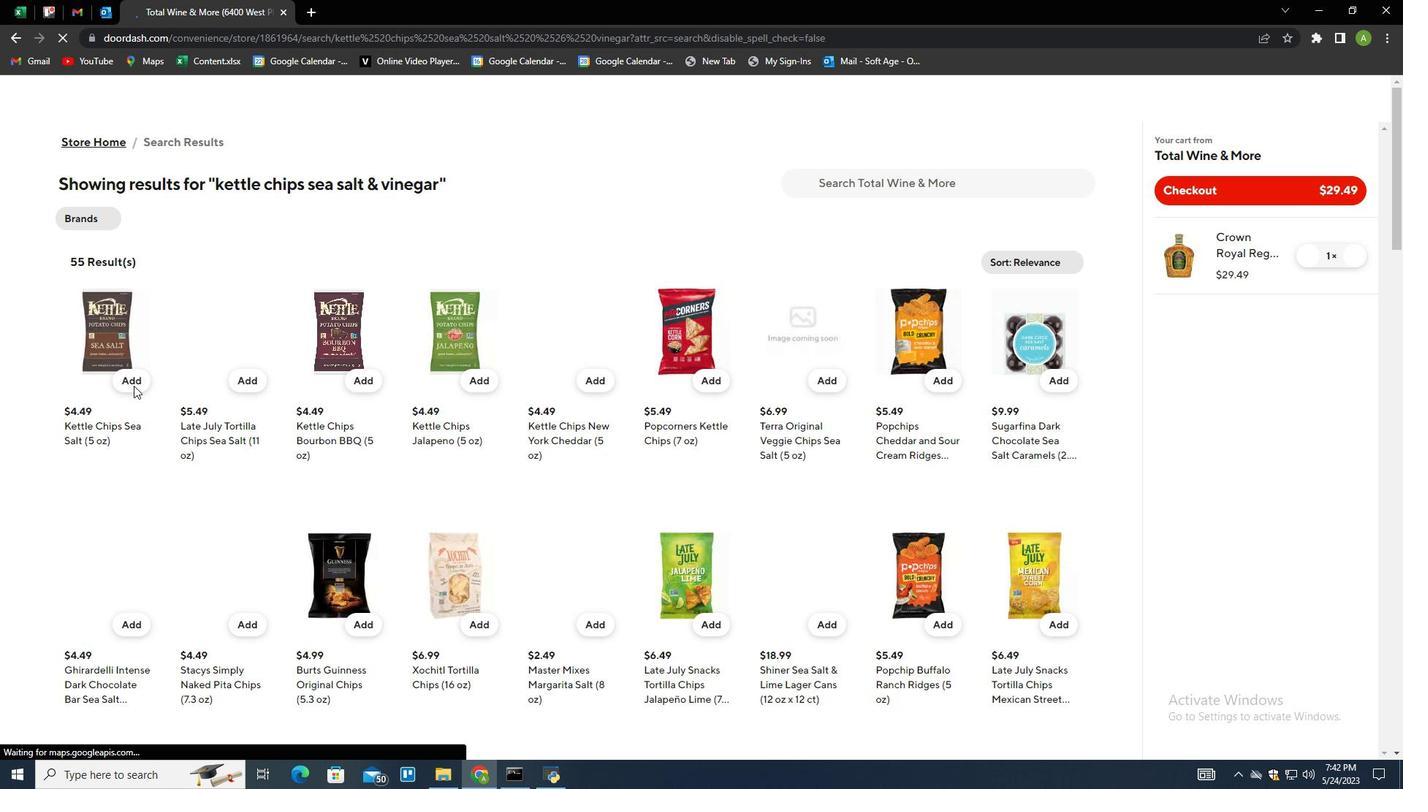 
Action: Mouse moved to (1350, 328)
Screenshot: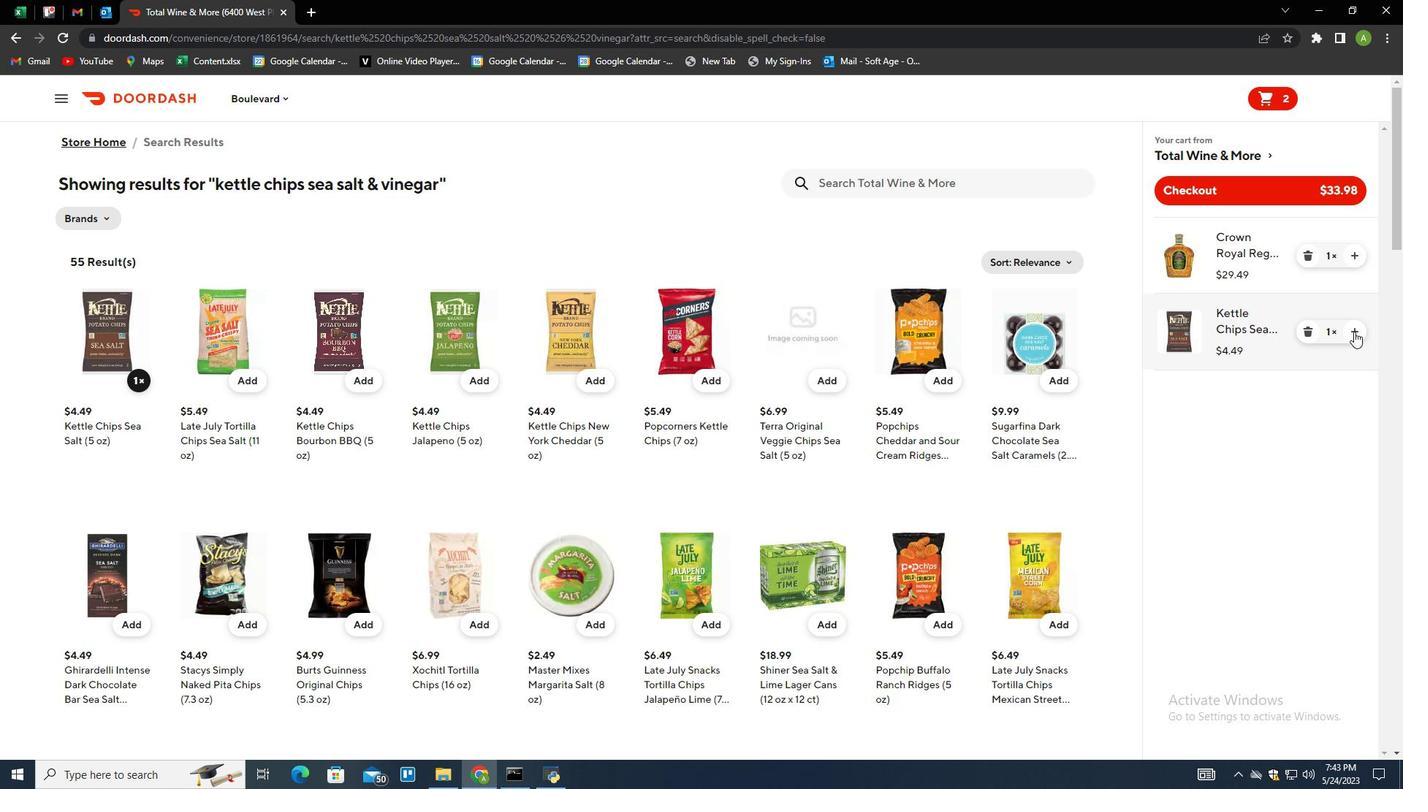 
Action: Mouse pressed left at (1350, 328)
Screenshot: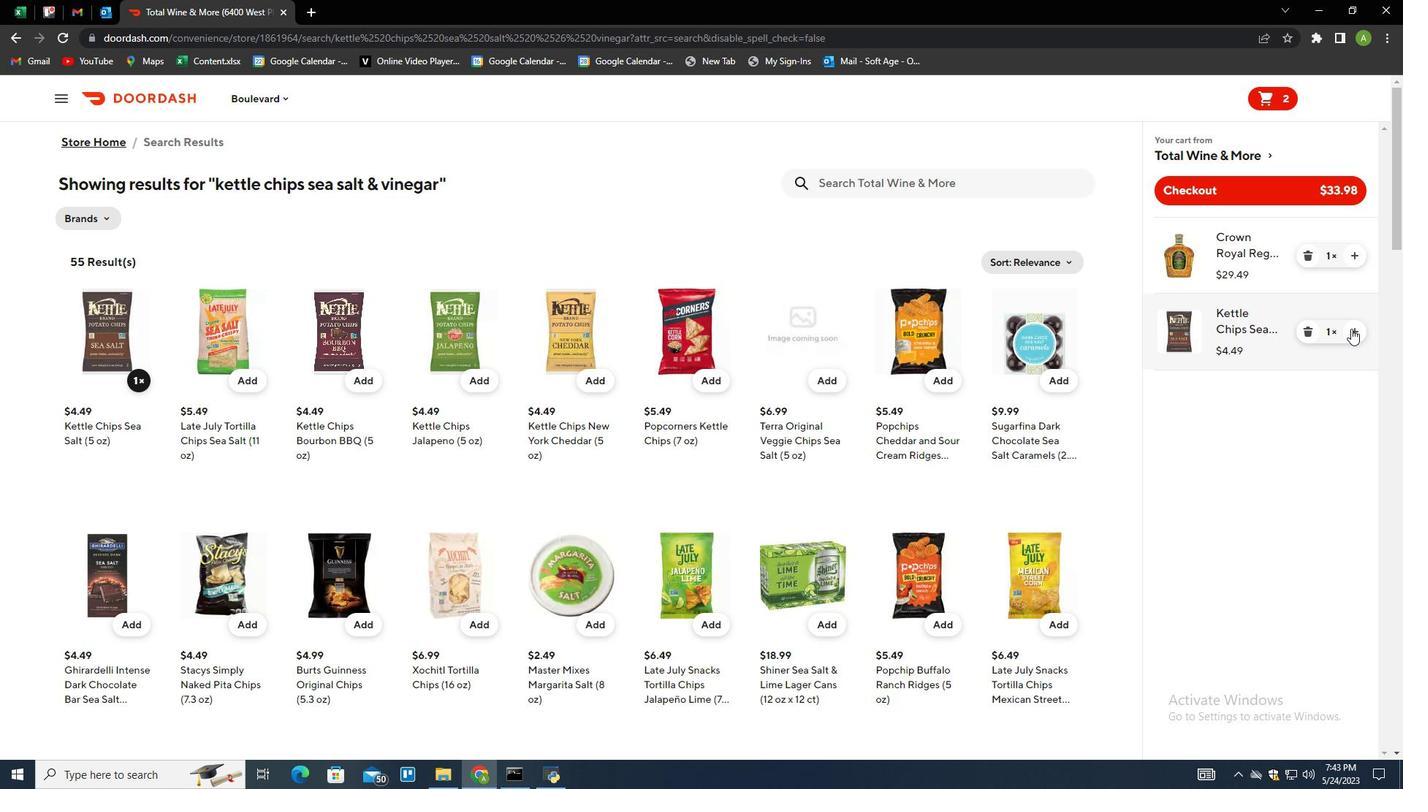 
Action: Mouse moved to (1175, 194)
Screenshot: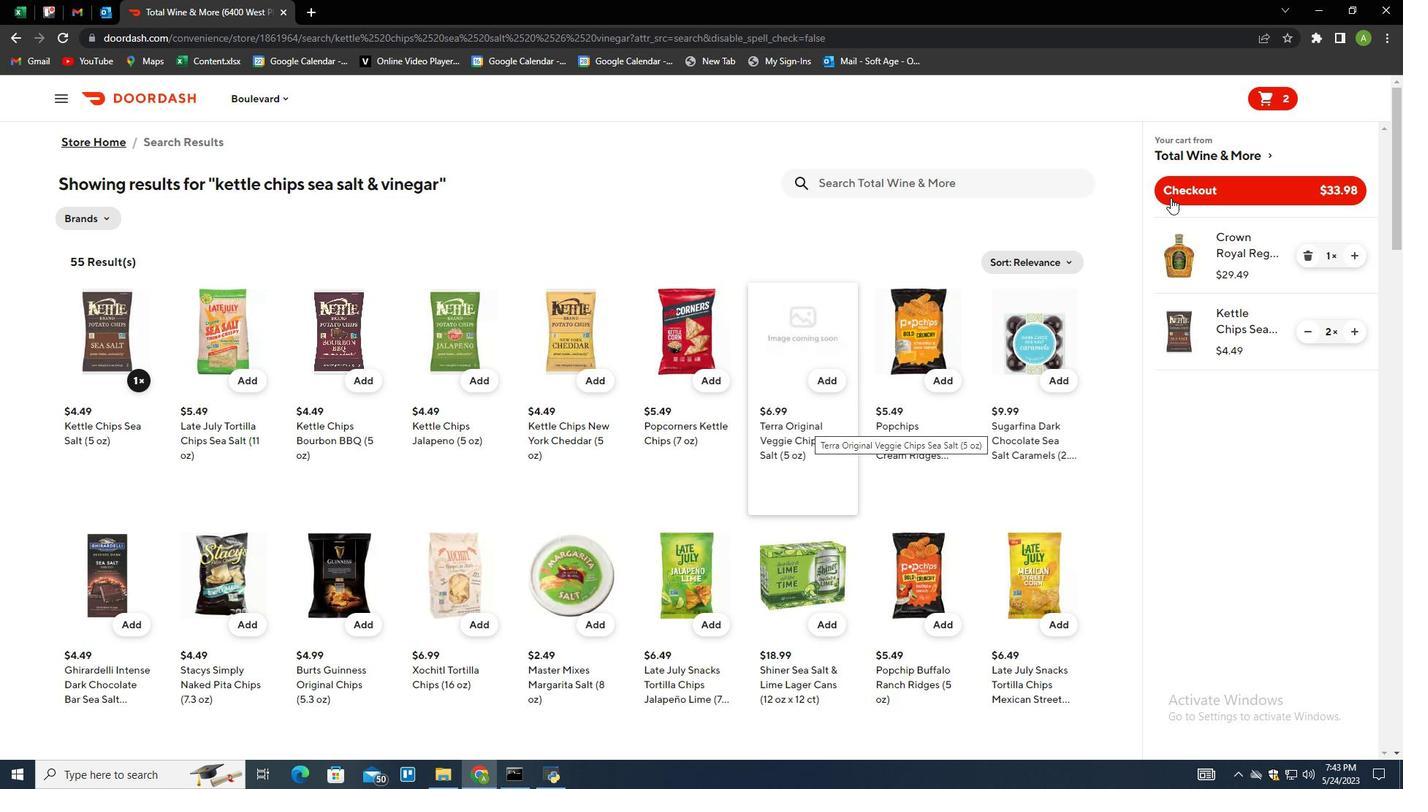 
Action: Mouse pressed left at (1175, 194)
Screenshot: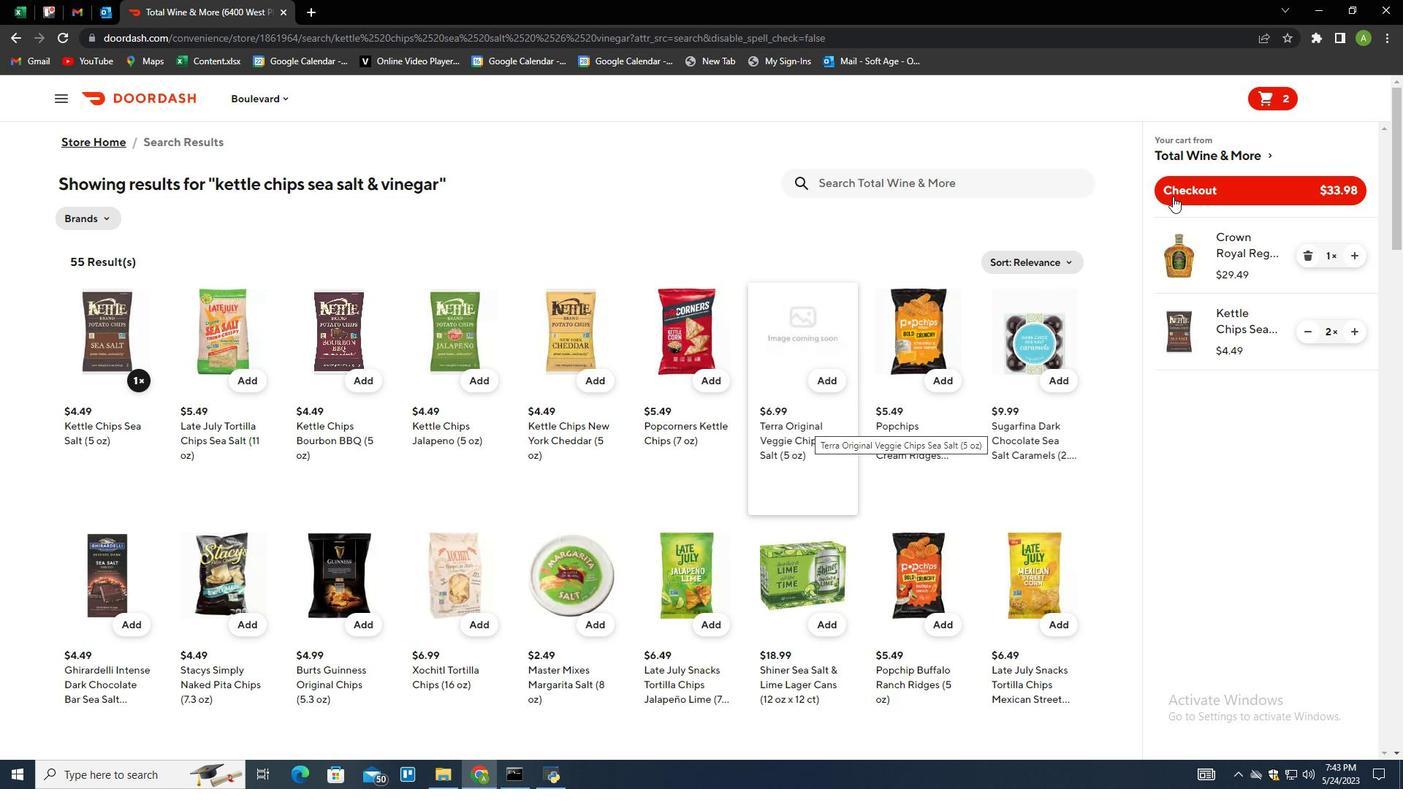 
Action: Mouse moved to (1165, 199)
Screenshot: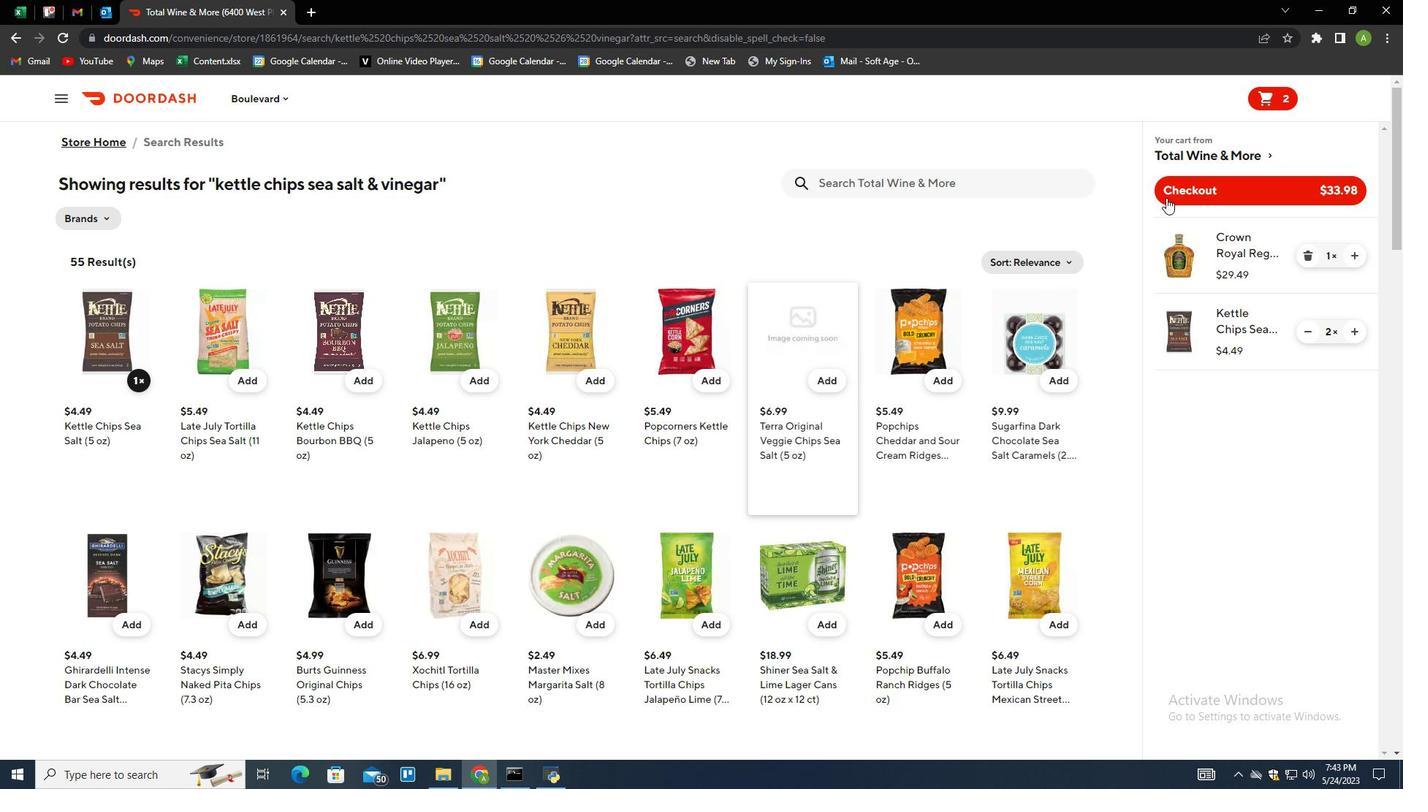 
